 Task: Search one way flight ticket for 5 adults, 1 child, 2 infants in seat and 1 infant on lap in business from Charlotte: Charlotte Douglas International Airport to Laramie: Laramie Regional Airport on 8-3-2023. Choice of flights is United. Number of bags: 1 carry on bag. Price is upto 50000. Outbound departure time preference is 16:00.
Action: Mouse moved to (204, 300)
Screenshot: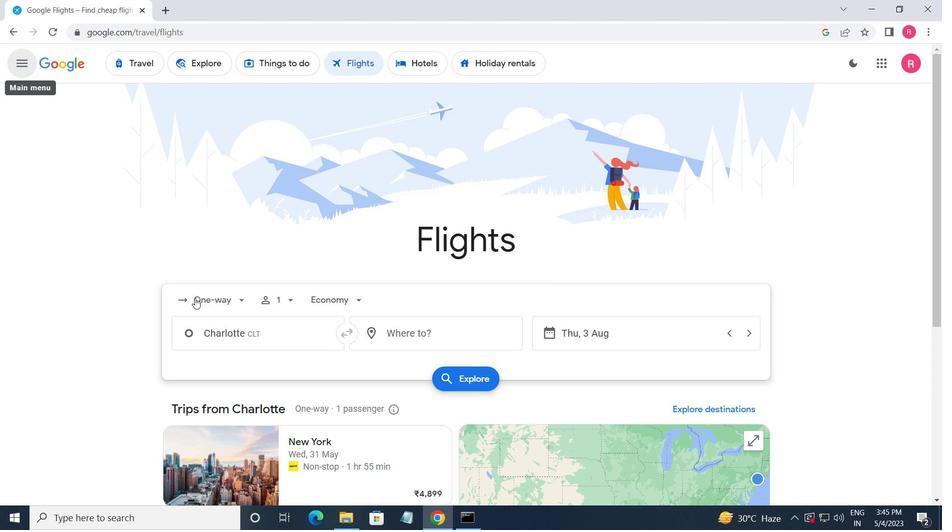 
Action: Mouse pressed left at (204, 300)
Screenshot: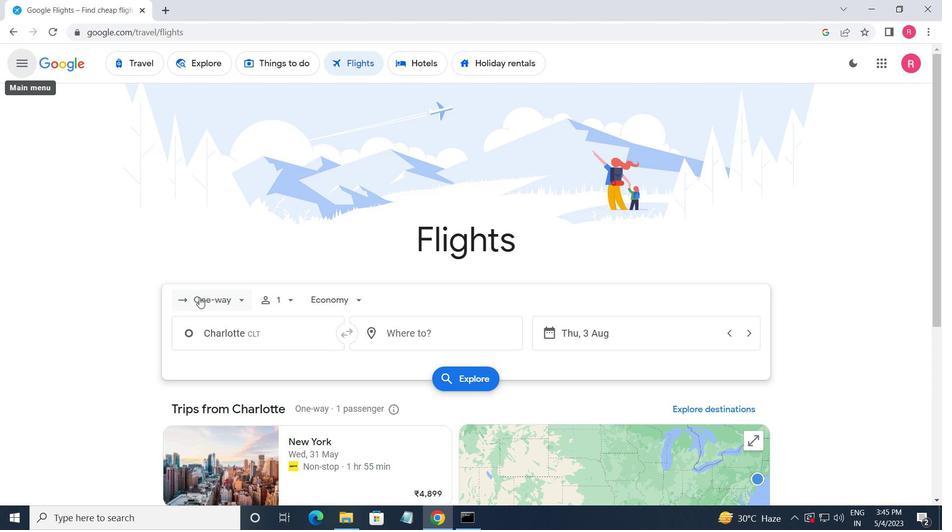 
Action: Mouse moved to (220, 353)
Screenshot: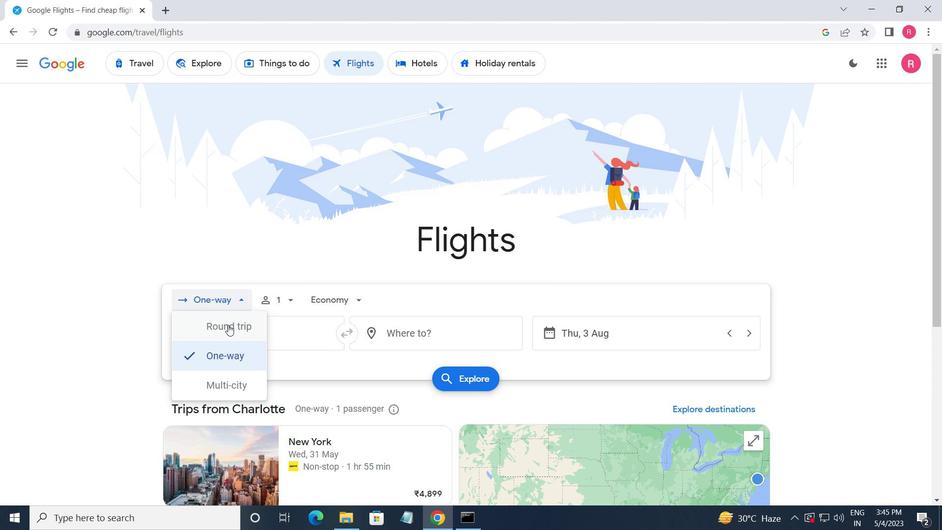 
Action: Mouse pressed left at (220, 353)
Screenshot: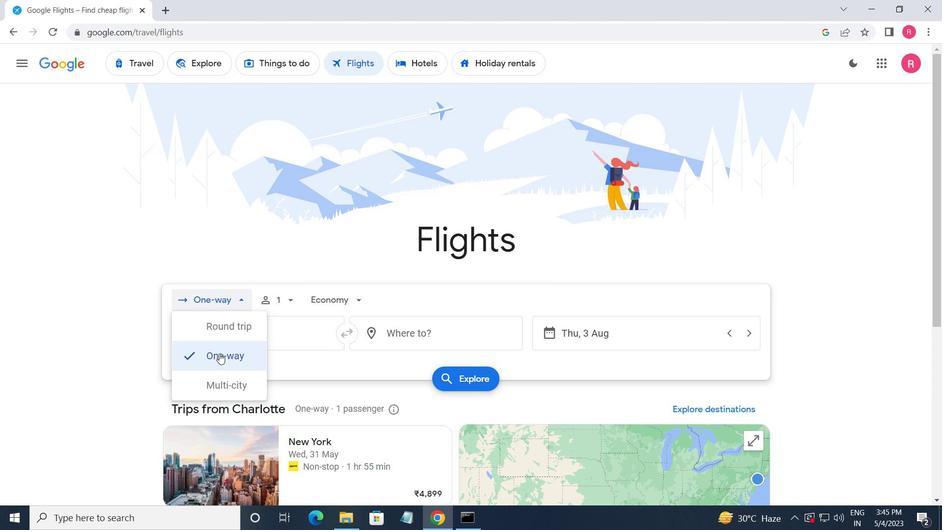 
Action: Mouse moved to (285, 298)
Screenshot: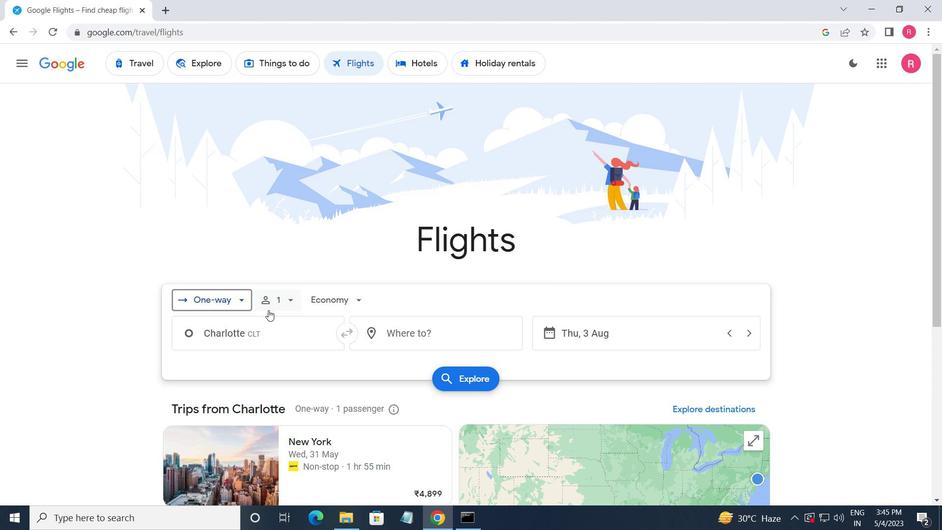 
Action: Mouse pressed left at (285, 298)
Screenshot: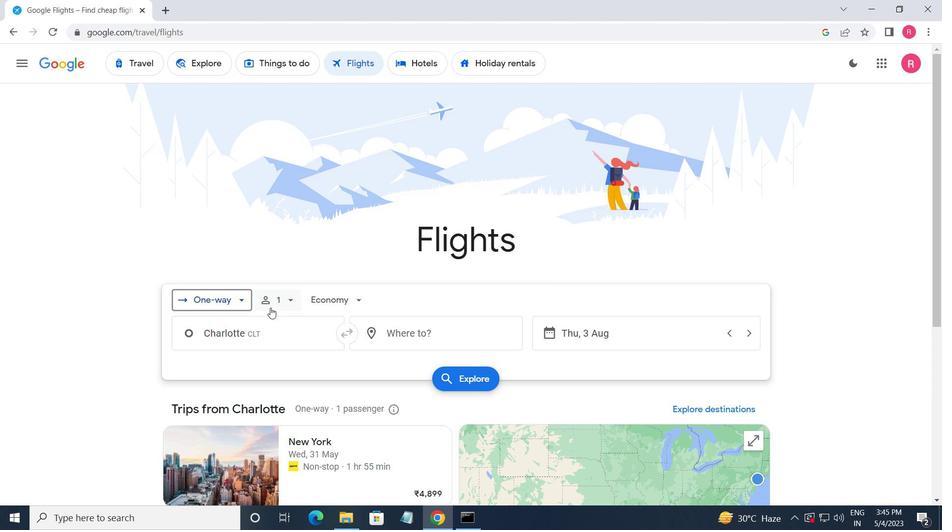 
Action: Mouse moved to (387, 328)
Screenshot: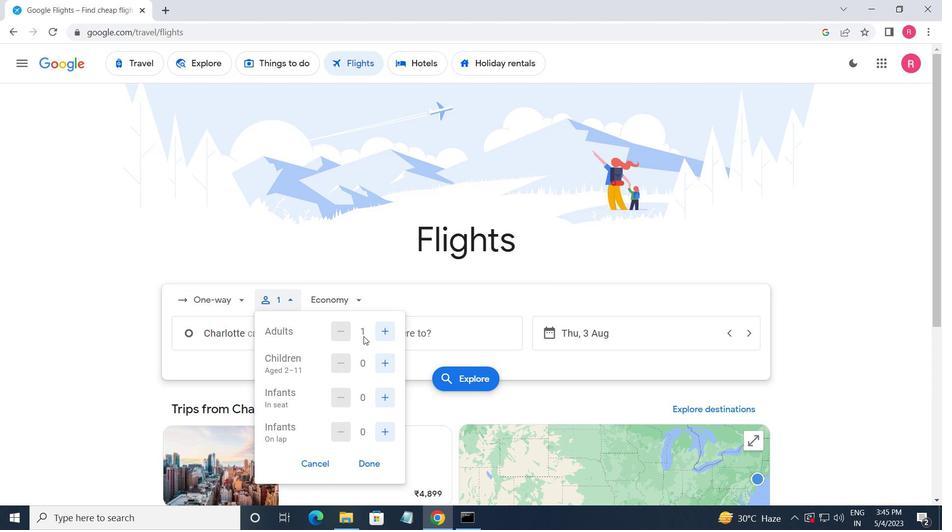
Action: Mouse pressed left at (387, 328)
Screenshot: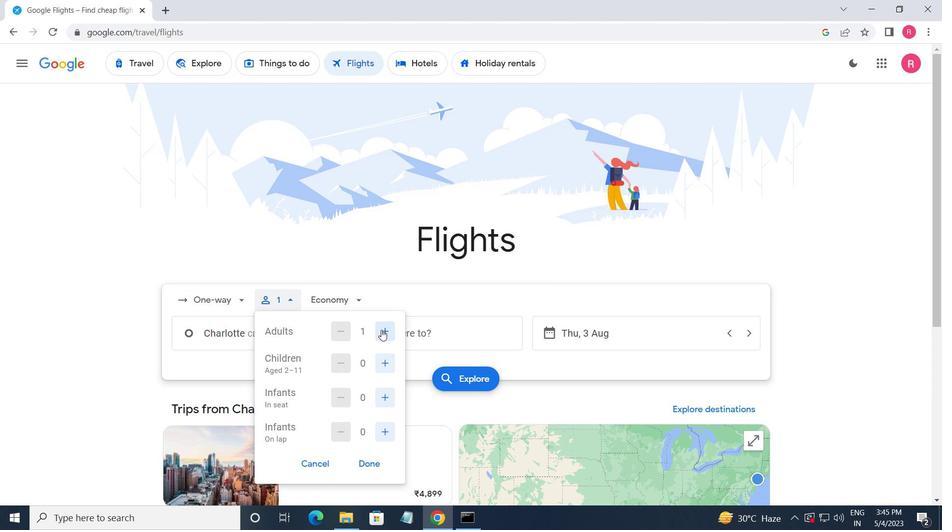 
Action: Mouse moved to (388, 328)
Screenshot: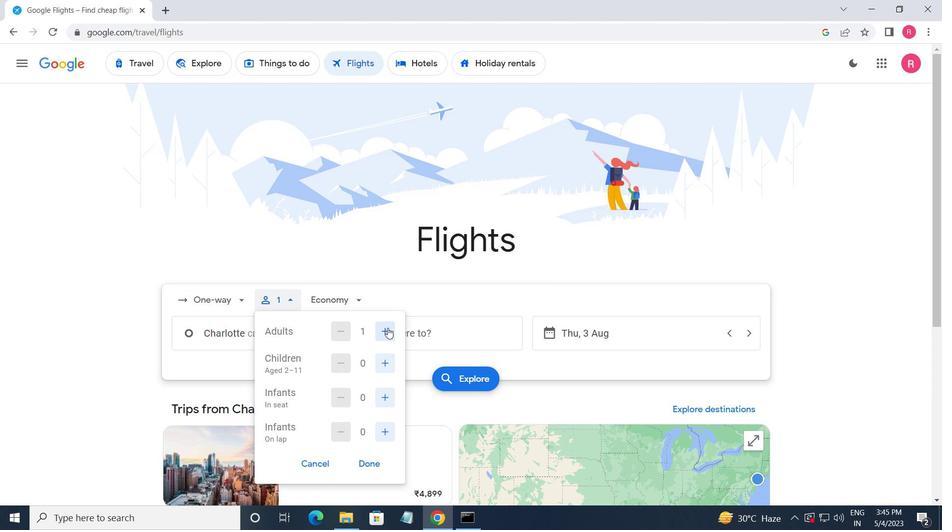 
Action: Mouse pressed left at (388, 328)
Screenshot: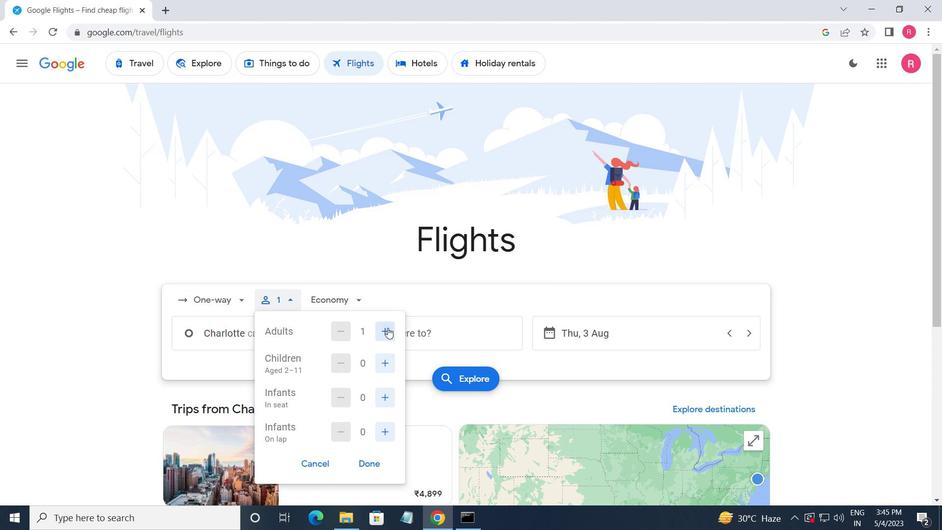 
Action: Mouse moved to (388, 328)
Screenshot: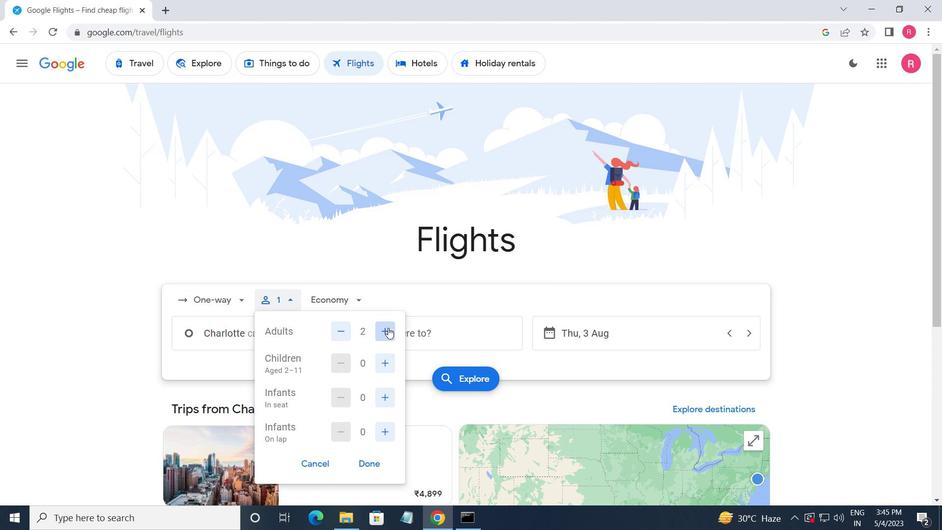 
Action: Mouse pressed left at (388, 328)
Screenshot: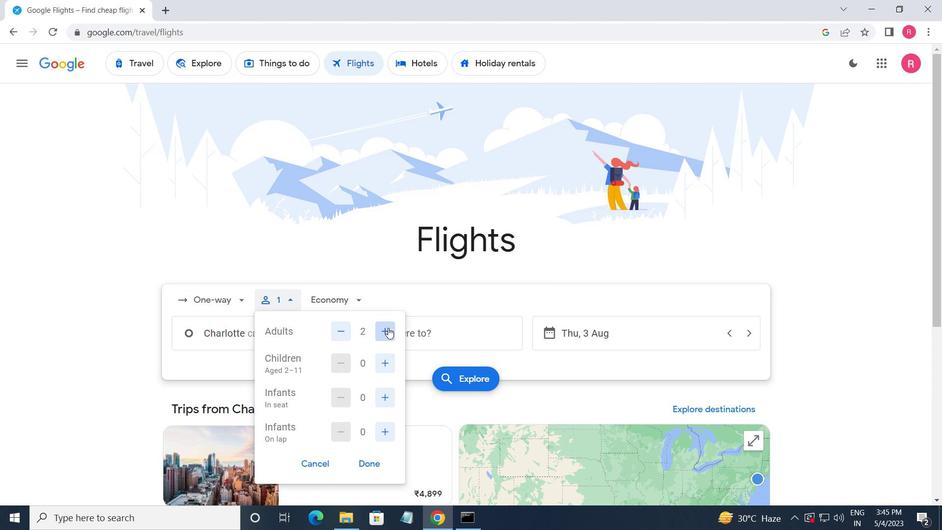 
Action: Mouse moved to (391, 325)
Screenshot: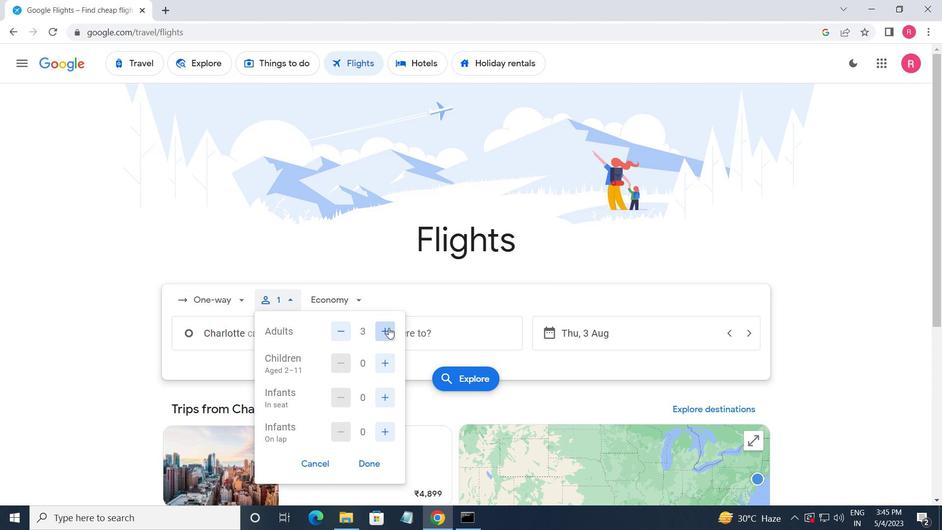 
Action: Mouse pressed left at (391, 325)
Screenshot: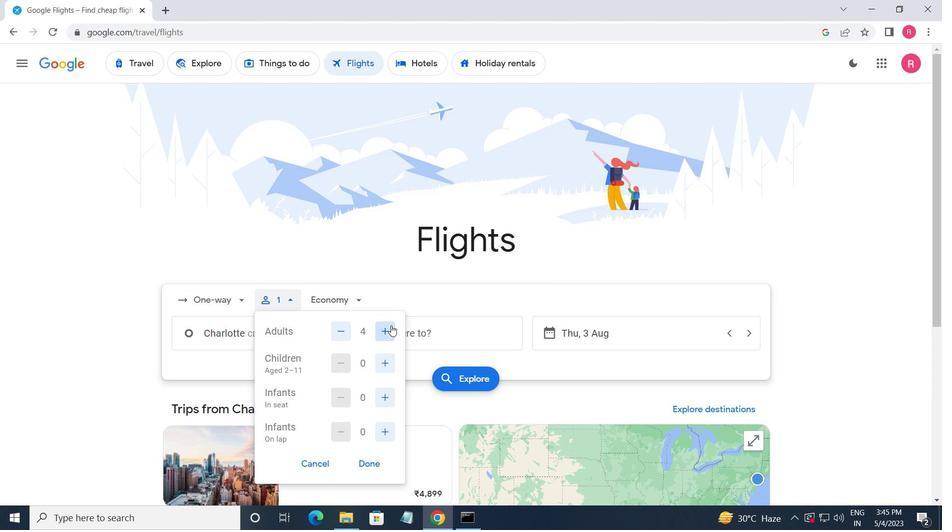 
Action: Mouse moved to (381, 363)
Screenshot: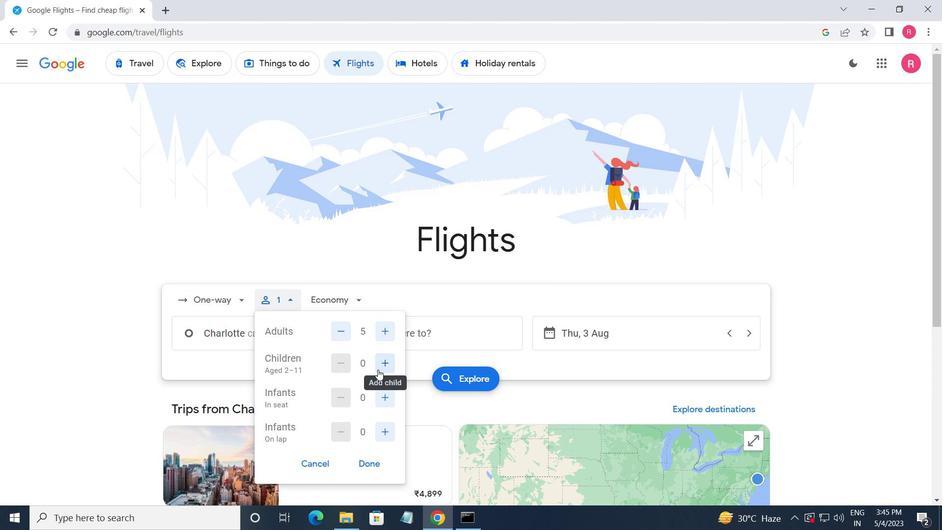 
Action: Mouse pressed left at (381, 363)
Screenshot: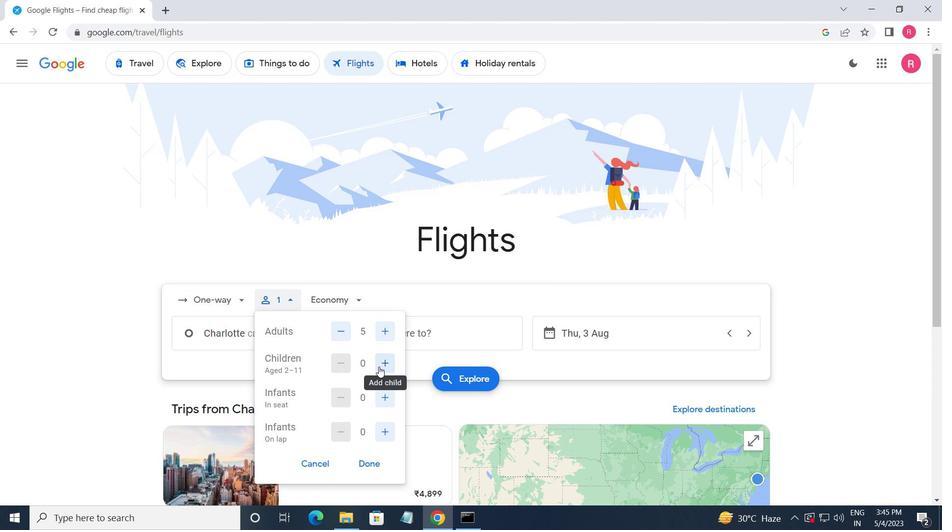 
Action: Mouse moved to (384, 395)
Screenshot: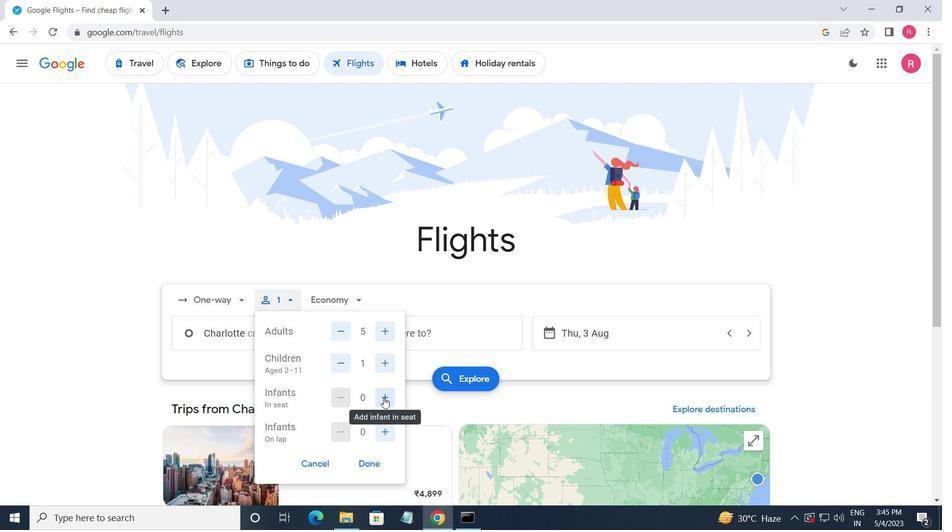 
Action: Mouse pressed left at (384, 395)
Screenshot: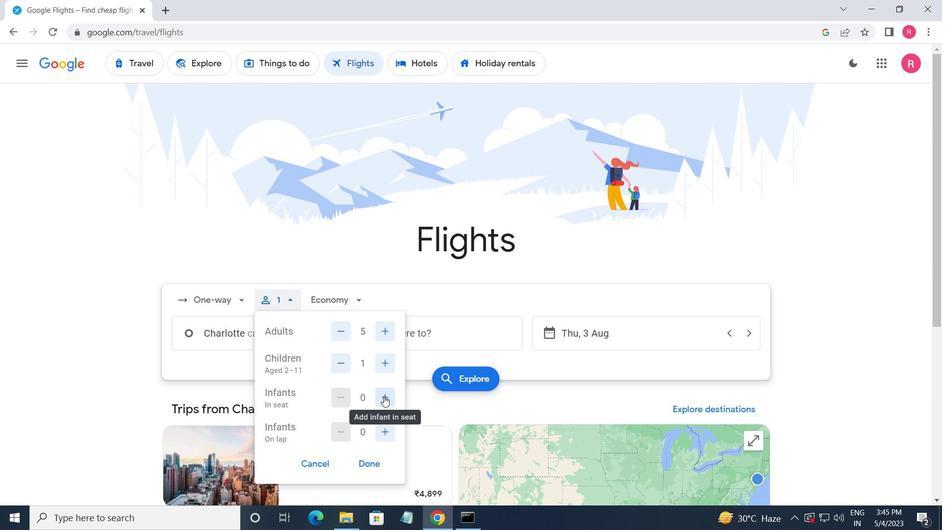 
Action: Mouse moved to (380, 394)
Screenshot: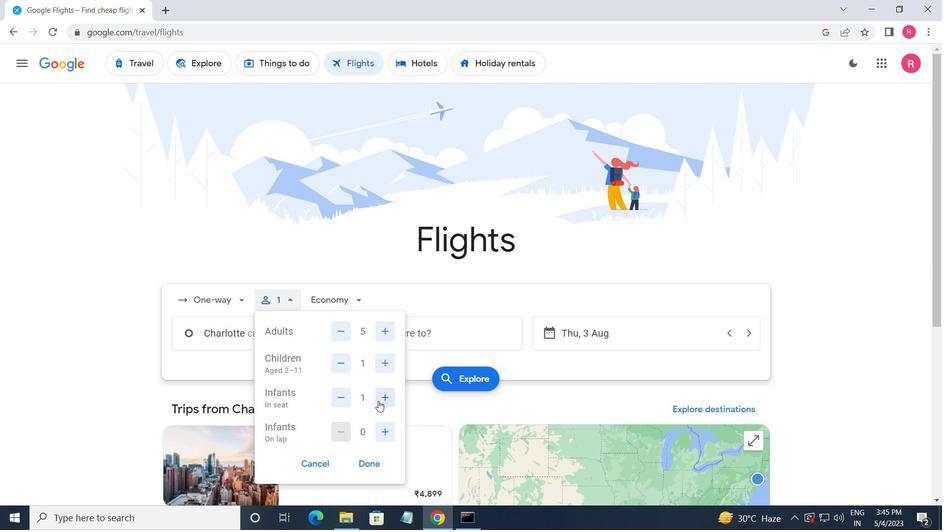 
Action: Mouse pressed left at (380, 394)
Screenshot: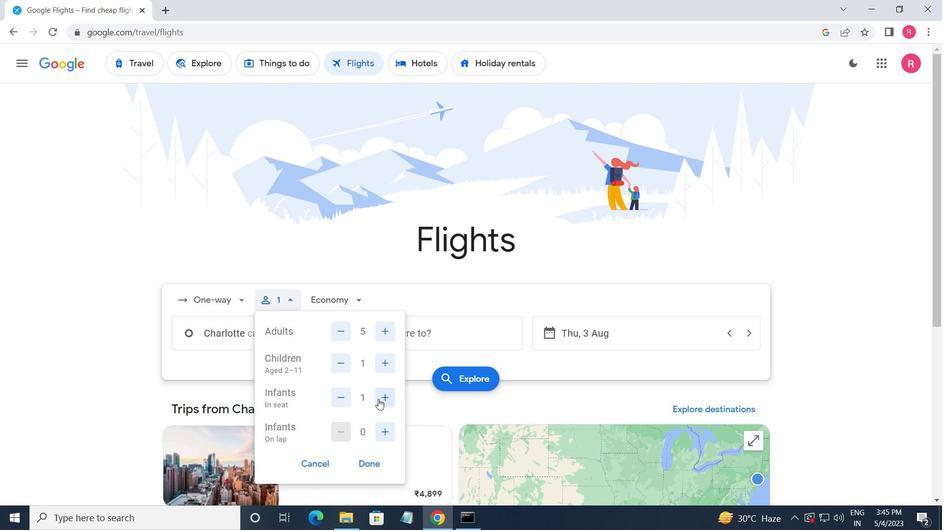
Action: Mouse moved to (385, 435)
Screenshot: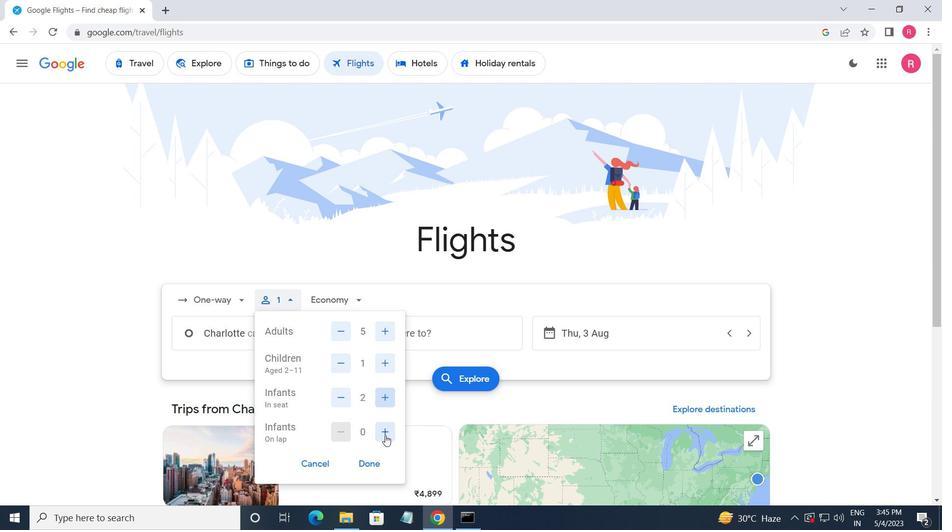 
Action: Mouse pressed left at (385, 435)
Screenshot: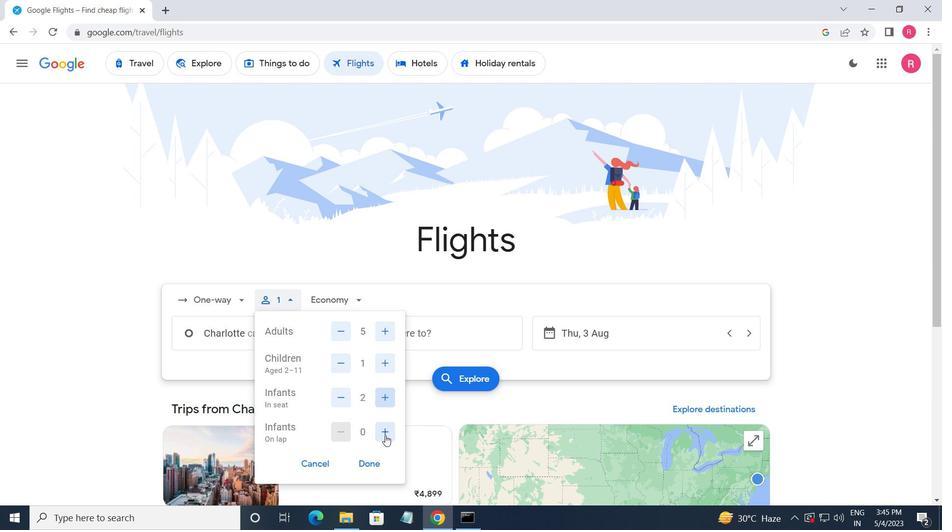 
Action: Mouse moved to (365, 460)
Screenshot: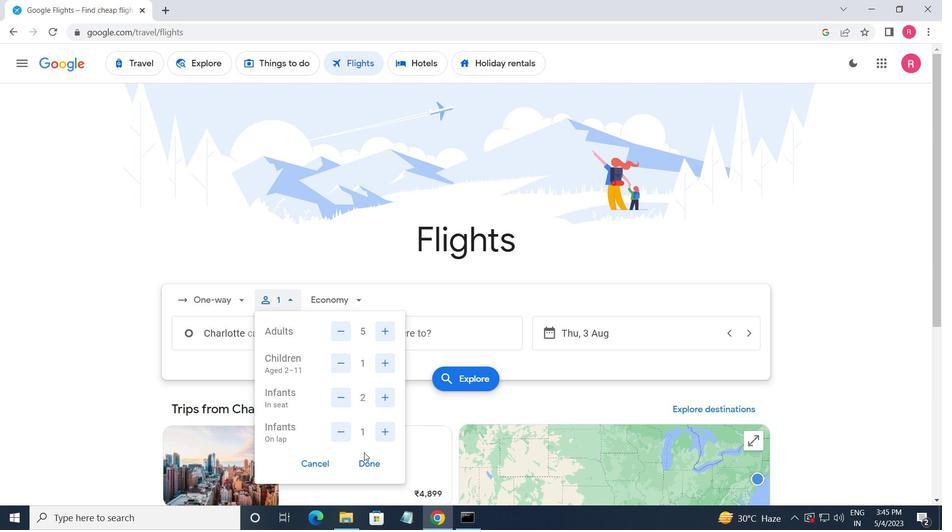 
Action: Mouse pressed left at (365, 460)
Screenshot: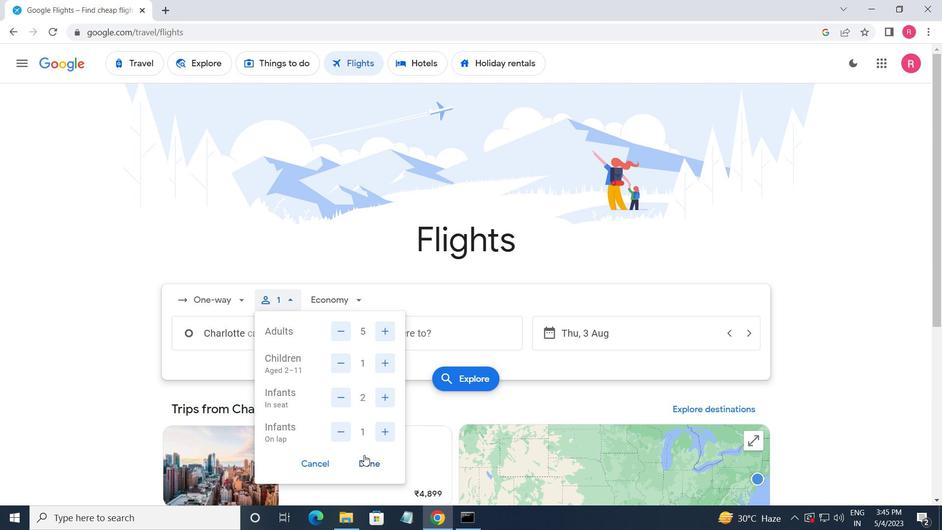 
Action: Mouse moved to (334, 293)
Screenshot: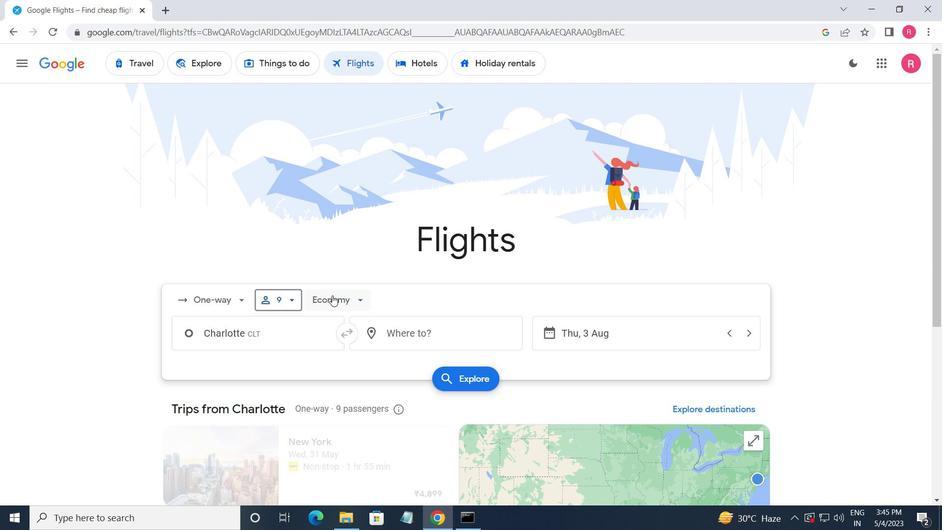 
Action: Mouse pressed left at (334, 293)
Screenshot: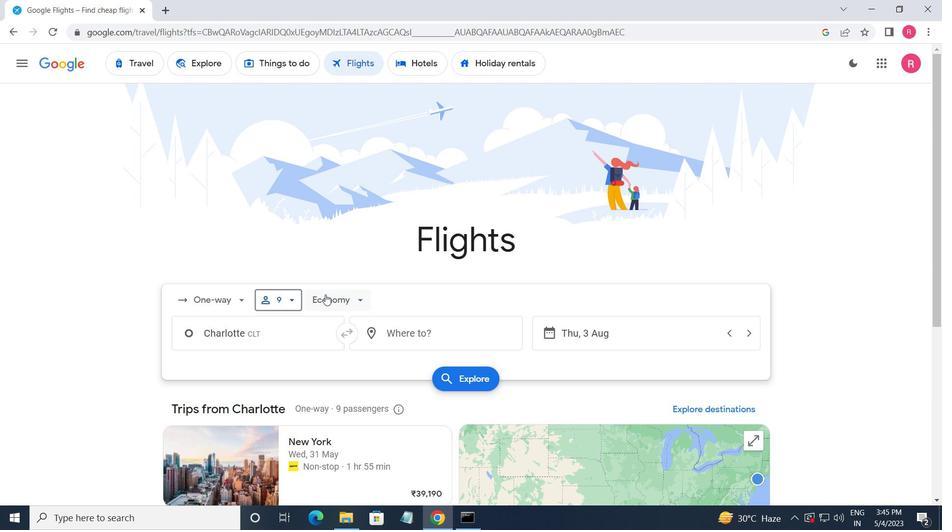 
Action: Mouse moved to (375, 386)
Screenshot: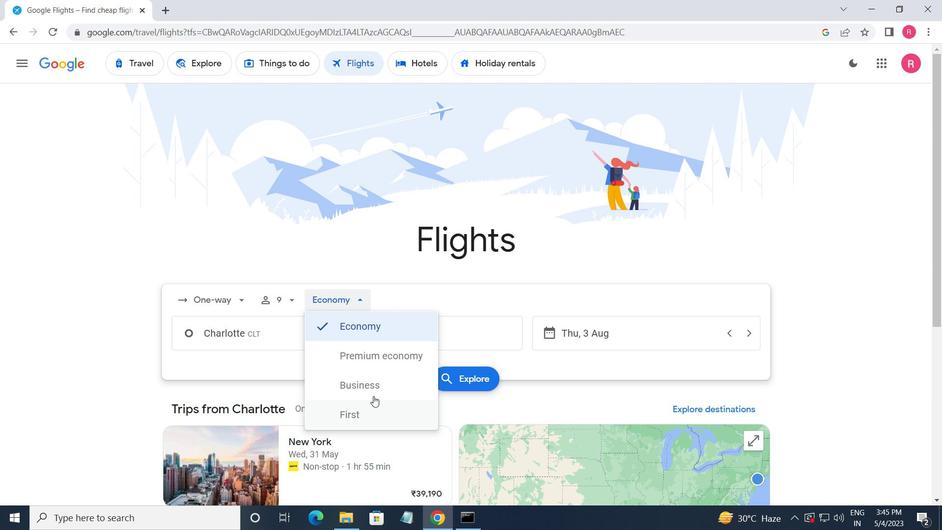 
Action: Mouse pressed left at (375, 386)
Screenshot: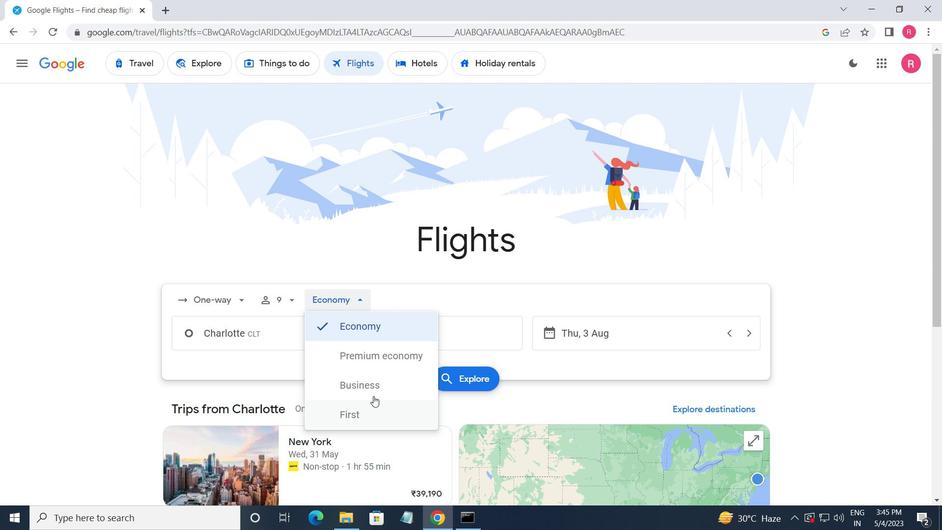 
Action: Mouse moved to (267, 334)
Screenshot: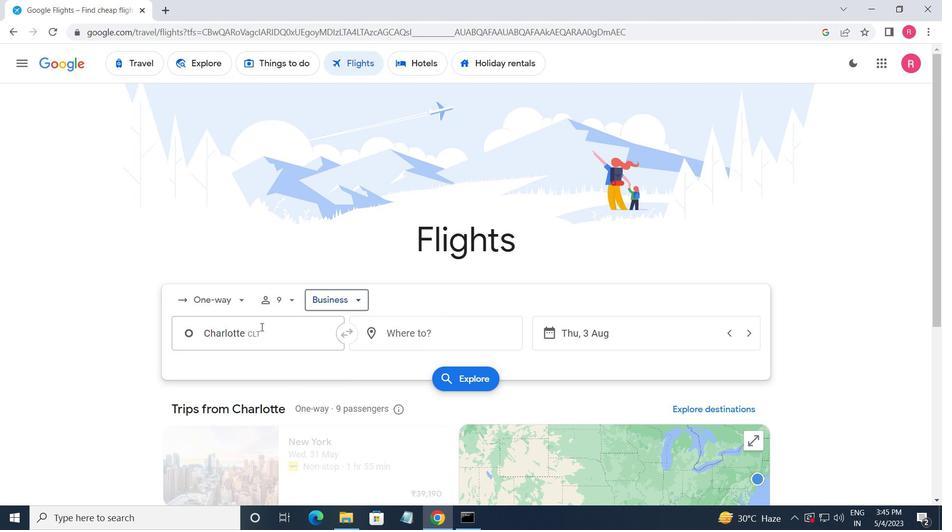 
Action: Mouse pressed left at (267, 334)
Screenshot: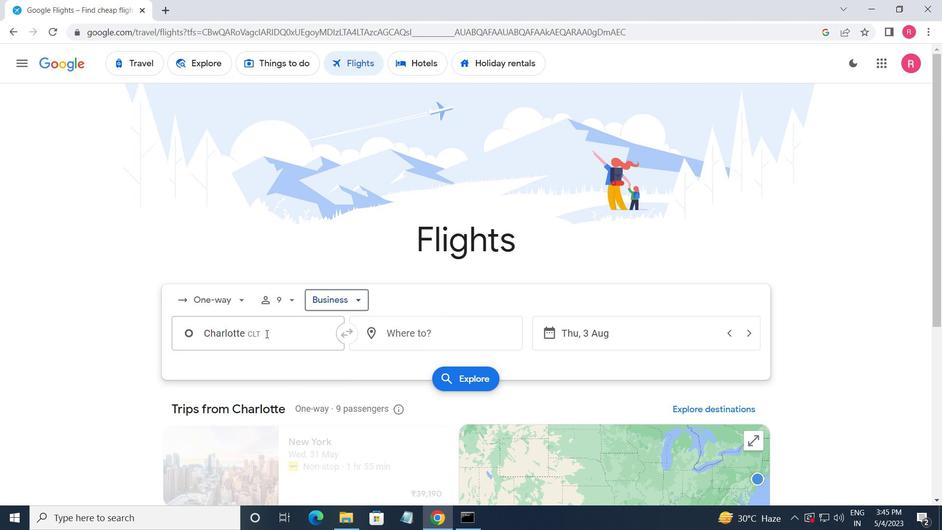 
Action: Mouse moved to (283, 402)
Screenshot: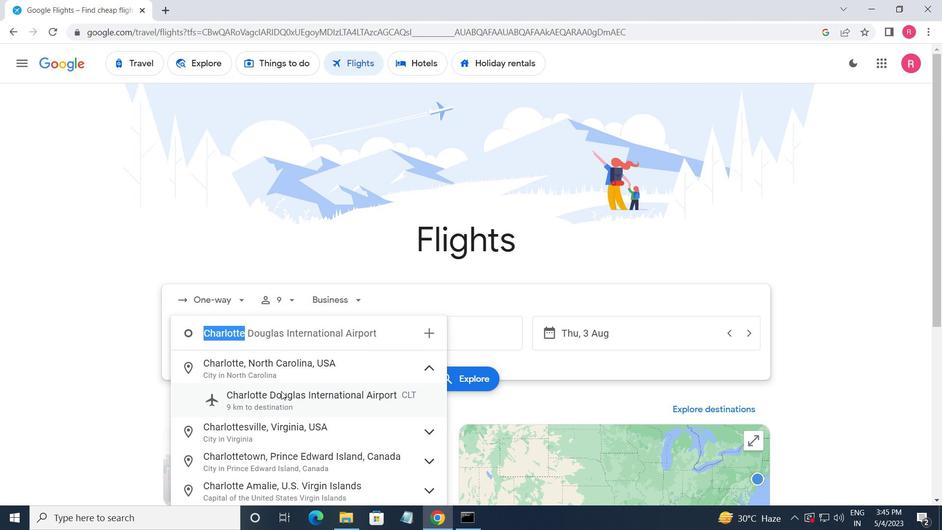 
Action: Mouse pressed left at (283, 402)
Screenshot: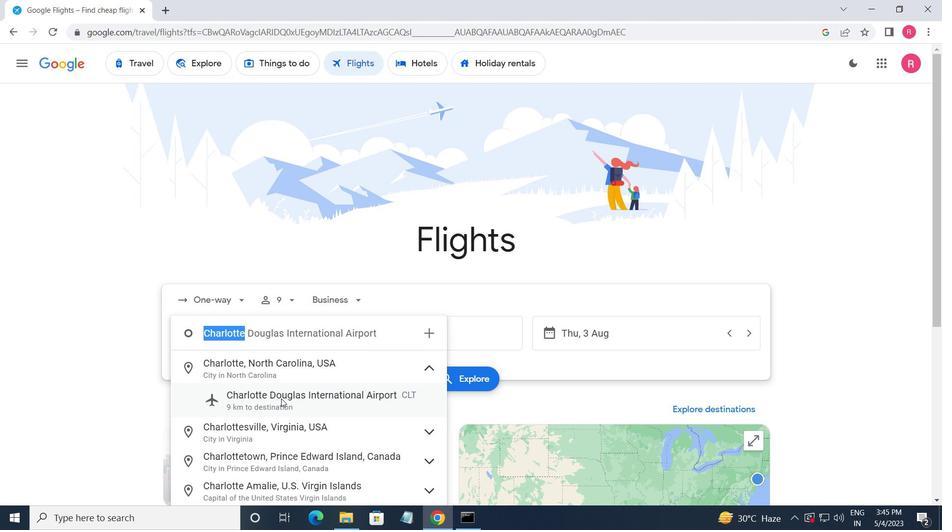 
Action: Mouse moved to (411, 336)
Screenshot: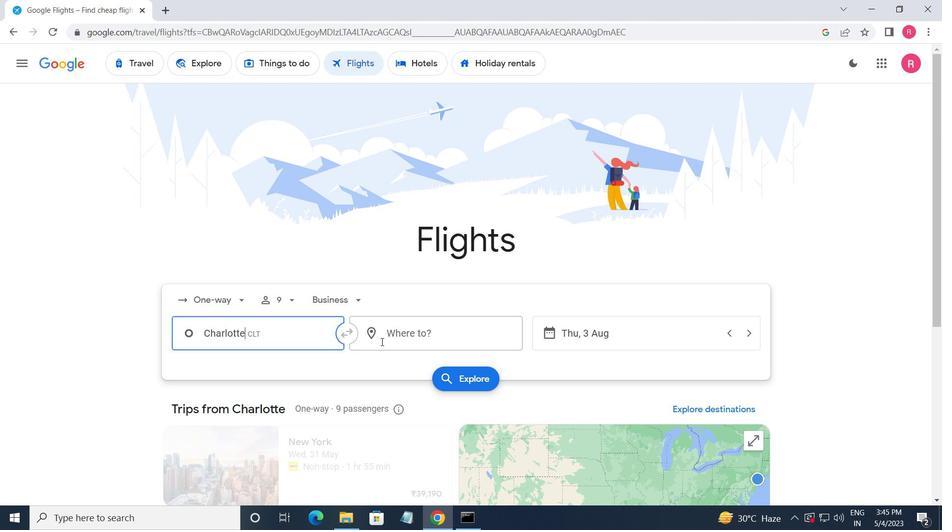 
Action: Mouse pressed left at (411, 336)
Screenshot: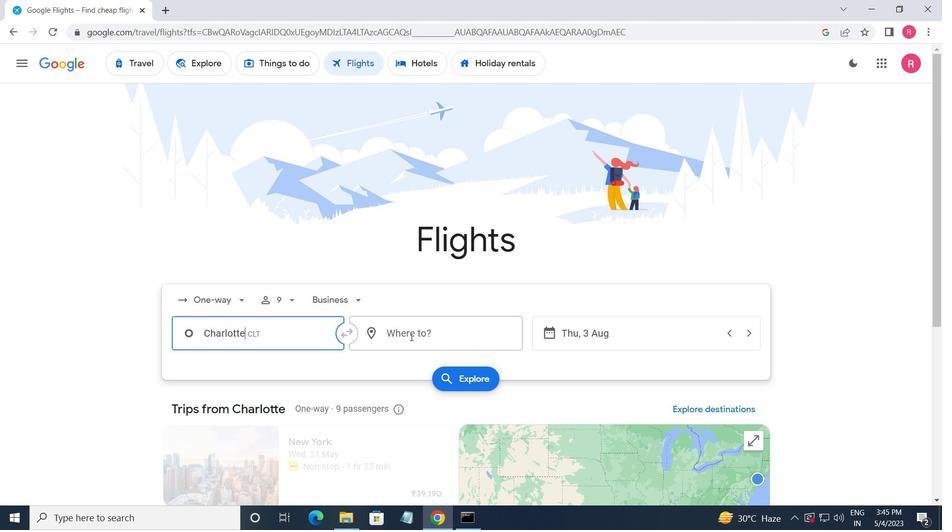 
Action: Mouse moved to (439, 455)
Screenshot: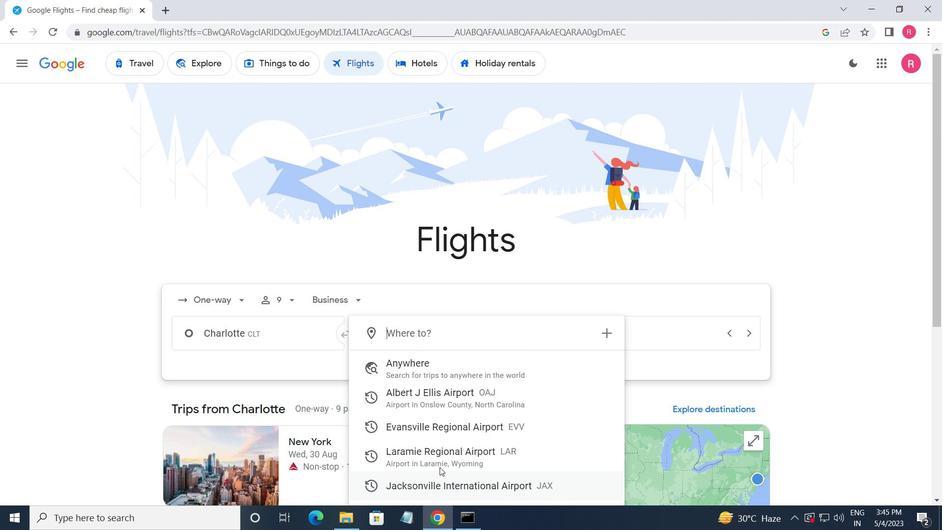 
Action: Mouse pressed left at (439, 455)
Screenshot: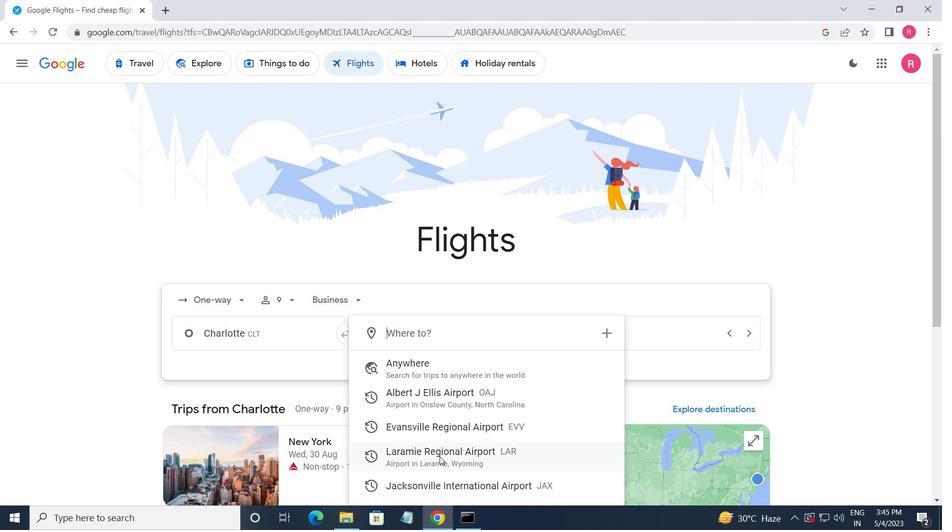 
Action: Mouse moved to (591, 335)
Screenshot: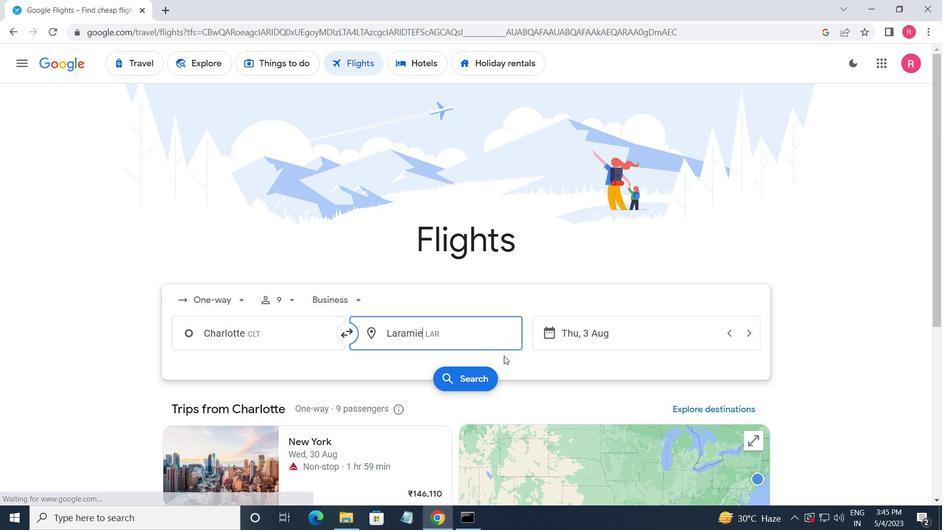 
Action: Mouse pressed left at (591, 335)
Screenshot: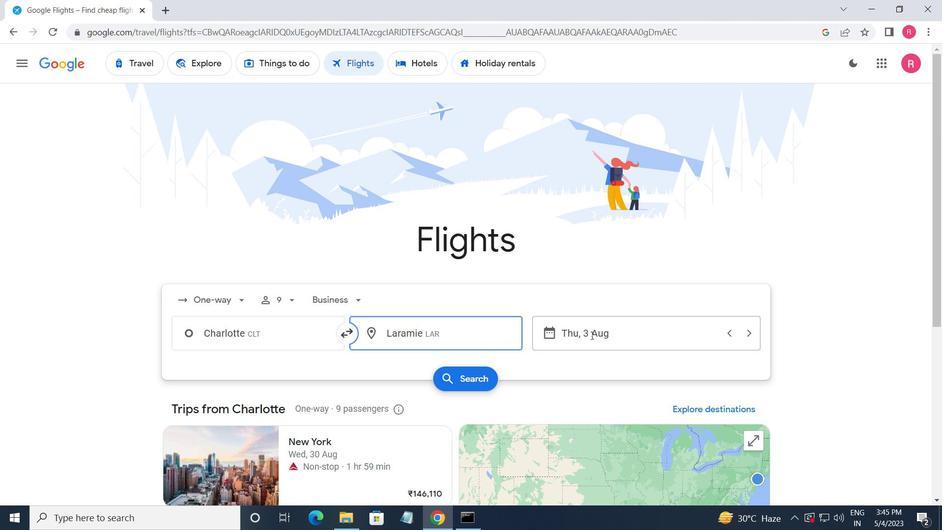 
Action: Mouse moved to (443, 290)
Screenshot: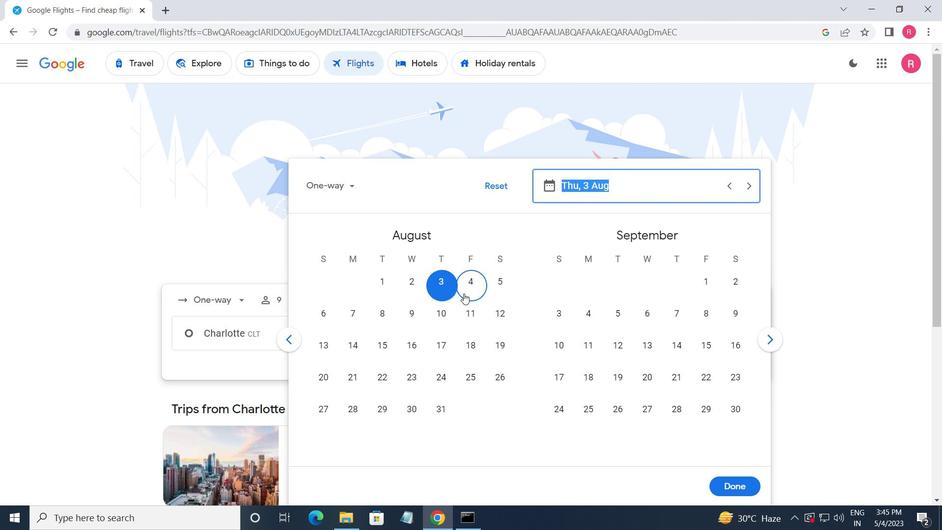 
Action: Mouse pressed left at (443, 290)
Screenshot: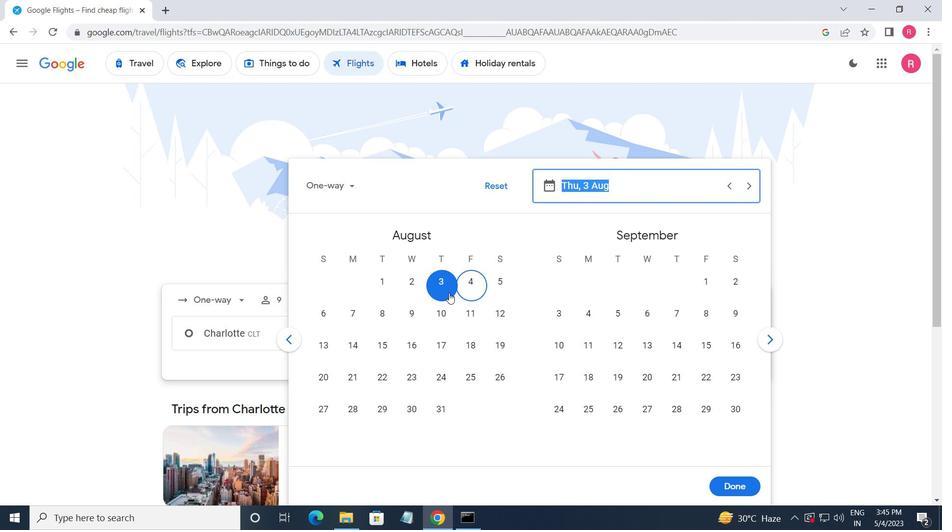 
Action: Mouse moved to (730, 481)
Screenshot: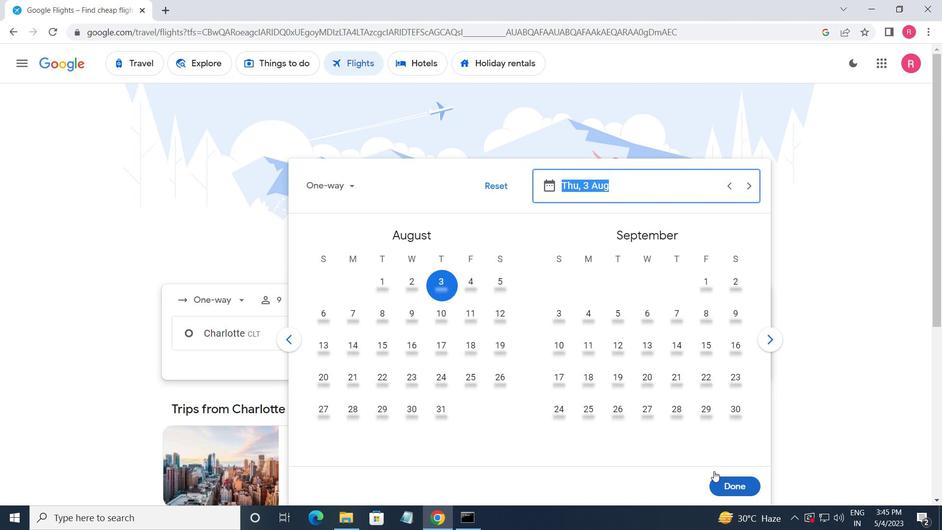 
Action: Mouse pressed left at (730, 481)
Screenshot: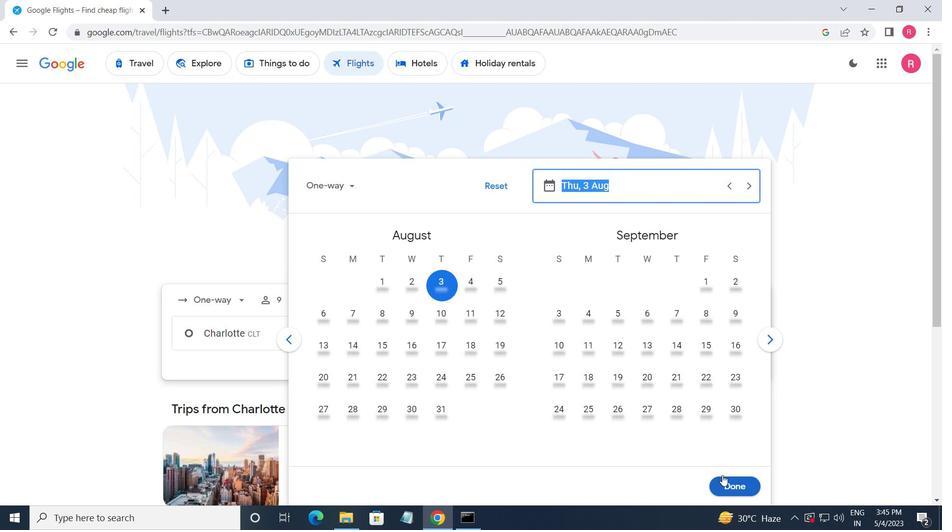 
Action: Mouse moved to (474, 383)
Screenshot: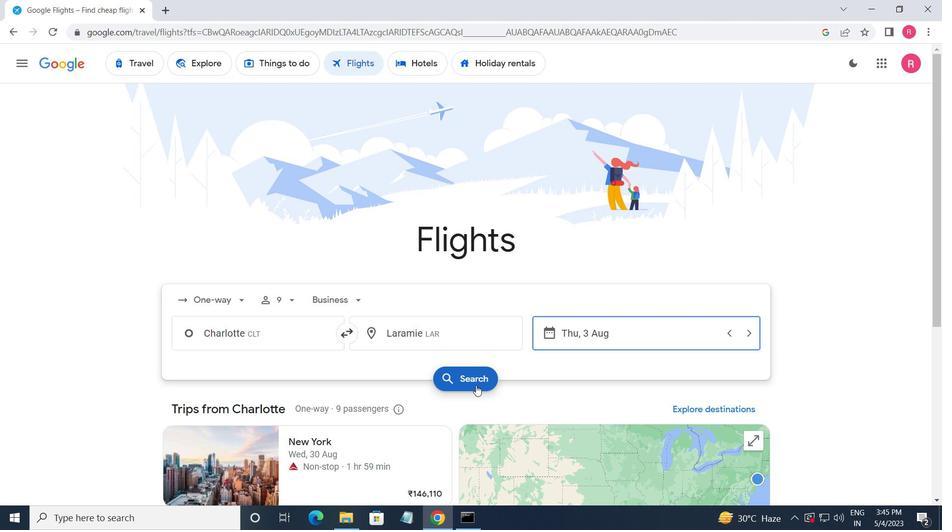 
Action: Mouse pressed left at (474, 383)
Screenshot: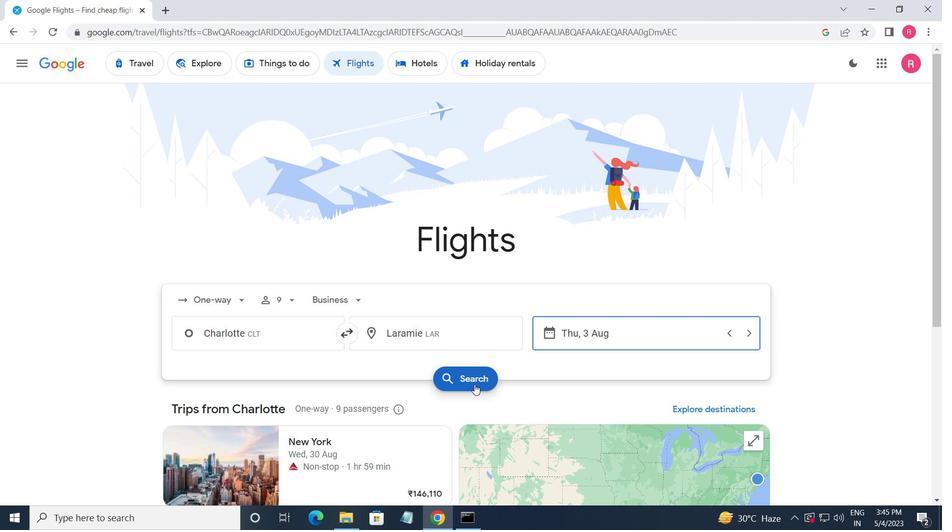 
Action: Mouse moved to (186, 179)
Screenshot: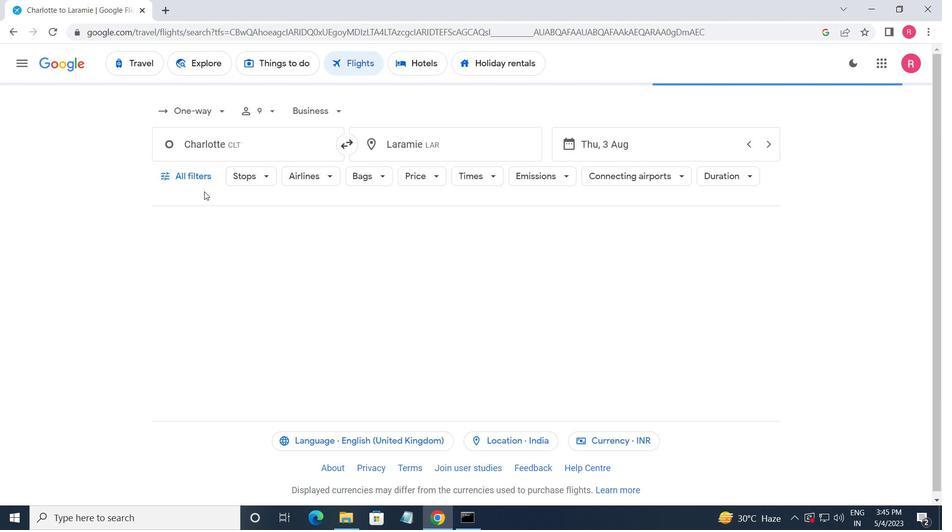 
Action: Mouse pressed left at (186, 179)
Screenshot: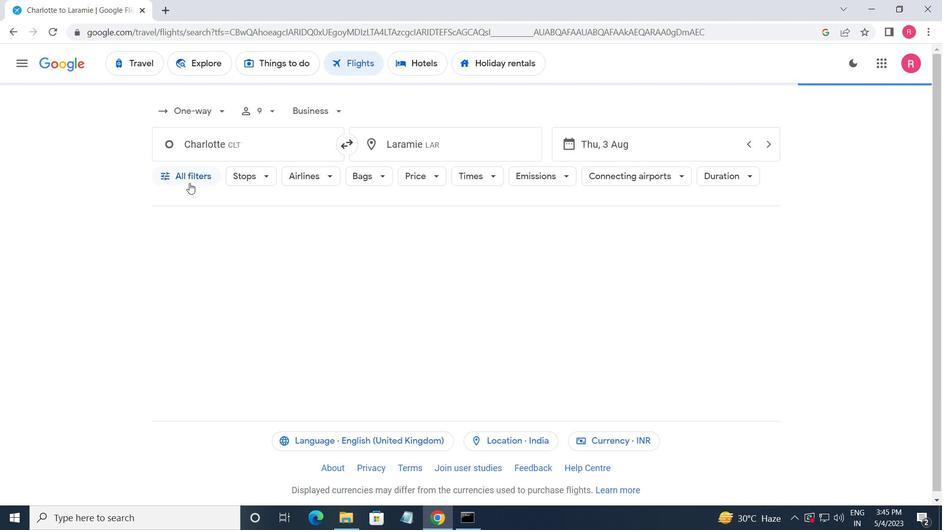
Action: Mouse moved to (230, 327)
Screenshot: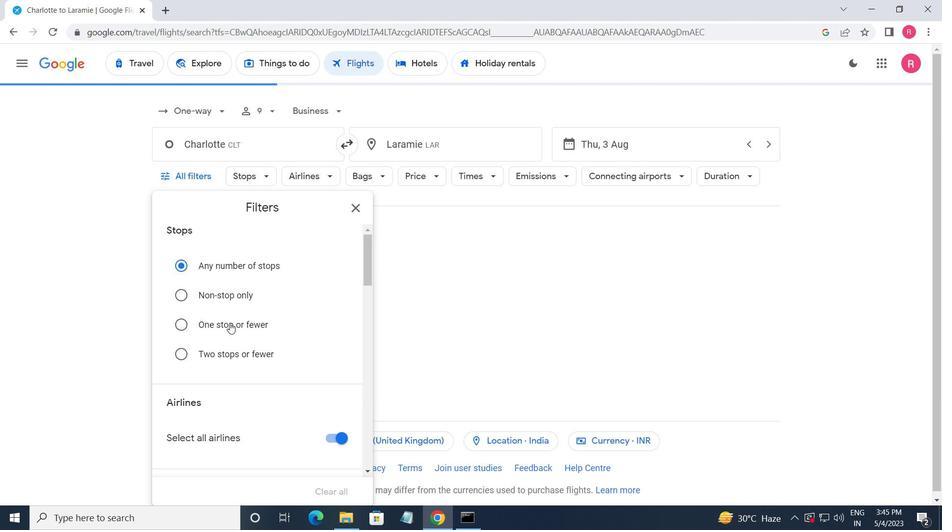 
Action: Mouse scrolled (230, 326) with delta (0, 0)
Screenshot: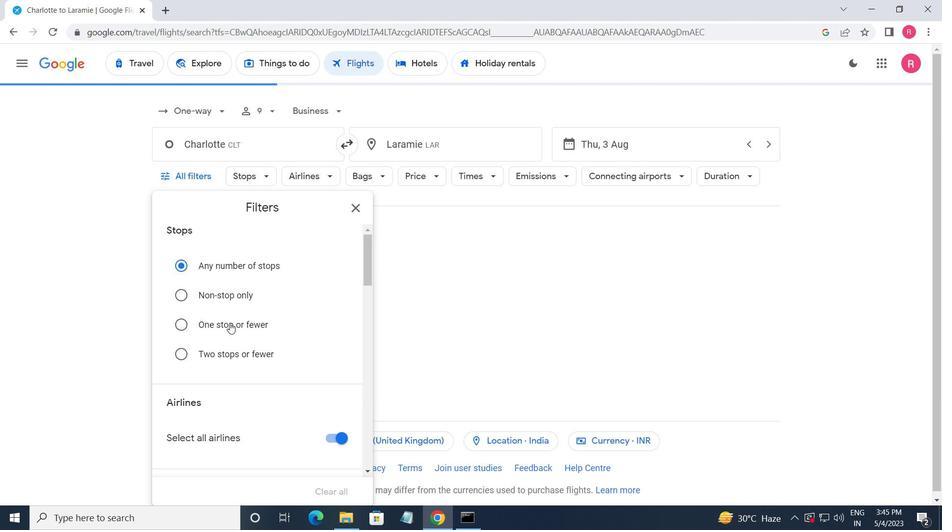 
Action: Mouse moved to (230, 328)
Screenshot: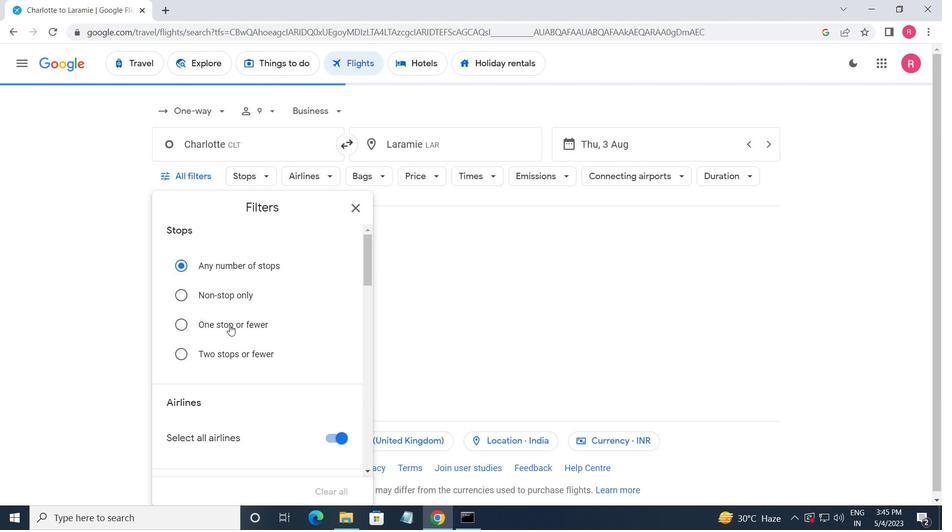 
Action: Mouse scrolled (230, 327) with delta (0, 0)
Screenshot: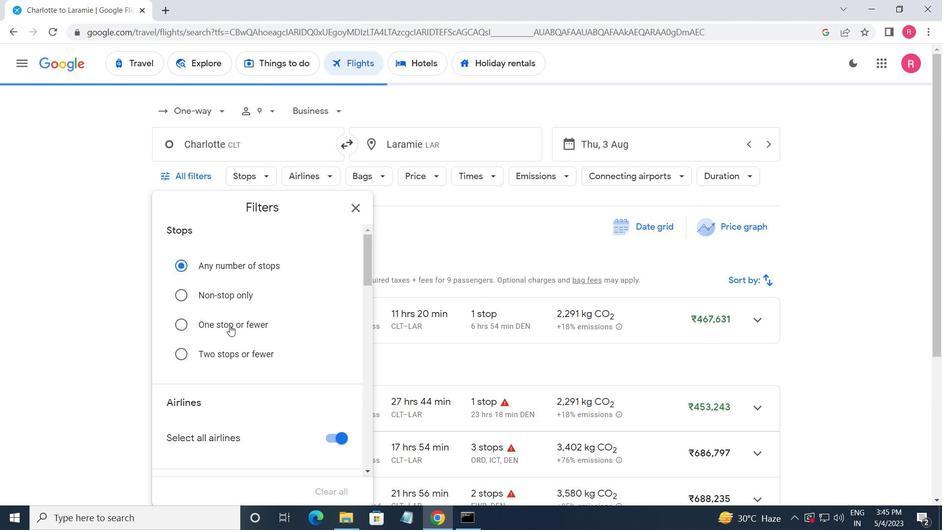 
Action: Mouse moved to (230, 328)
Screenshot: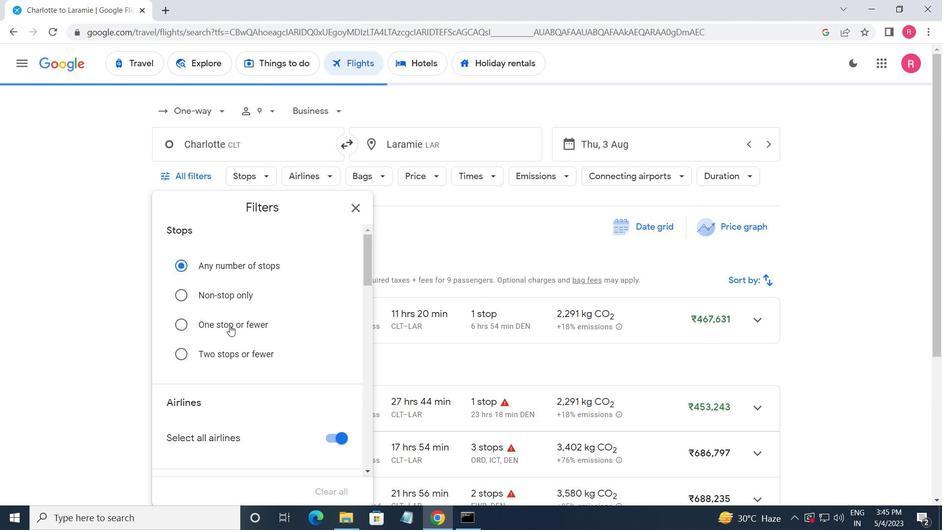 
Action: Mouse scrolled (230, 328) with delta (0, 0)
Screenshot: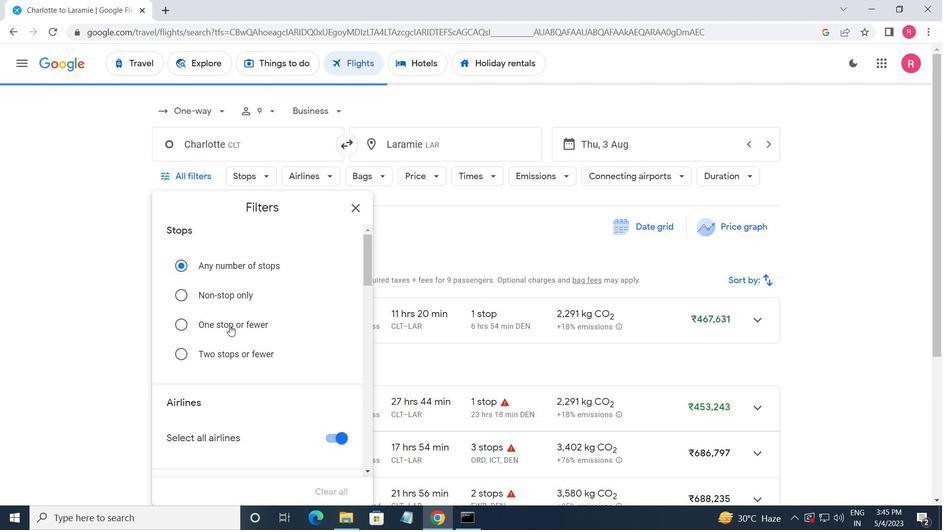 
Action: Mouse scrolled (230, 328) with delta (0, 0)
Screenshot: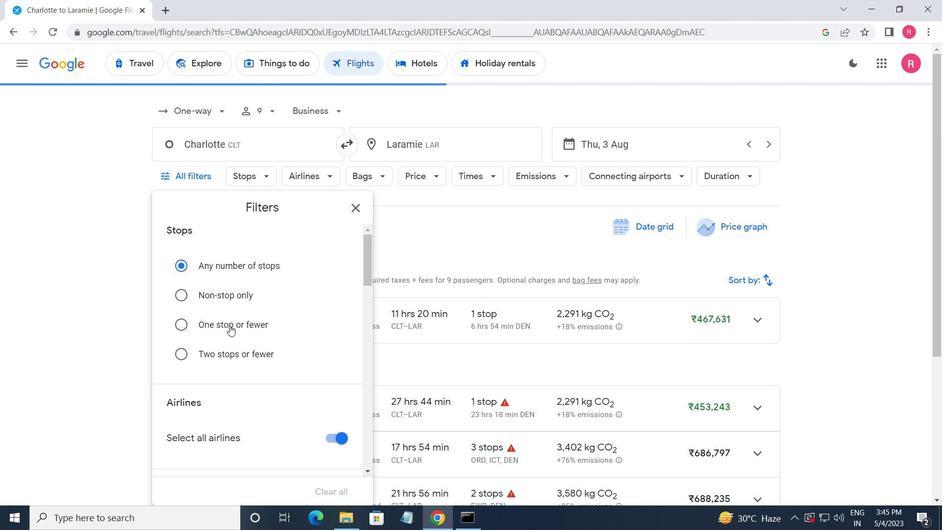 
Action: Mouse moved to (231, 327)
Screenshot: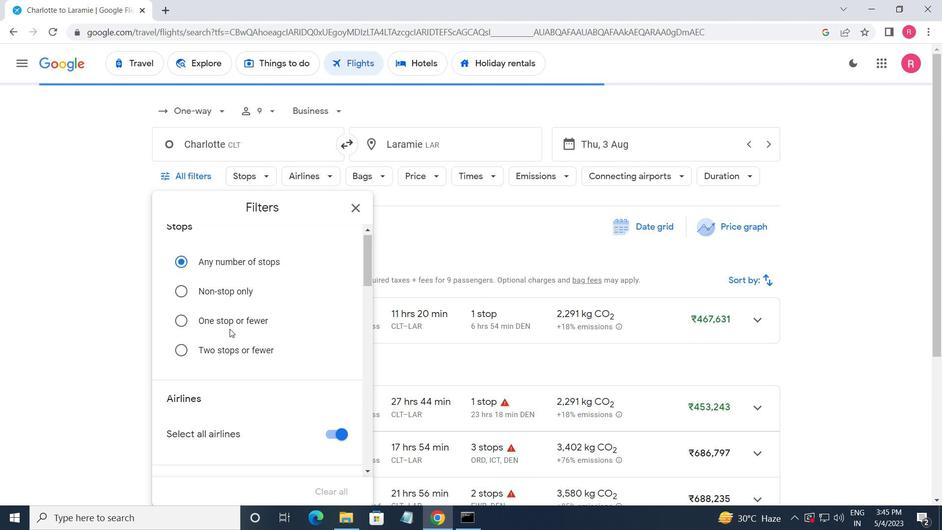 
Action: Mouse scrolled (231, 326) with delta (0, 0)
Screenshot: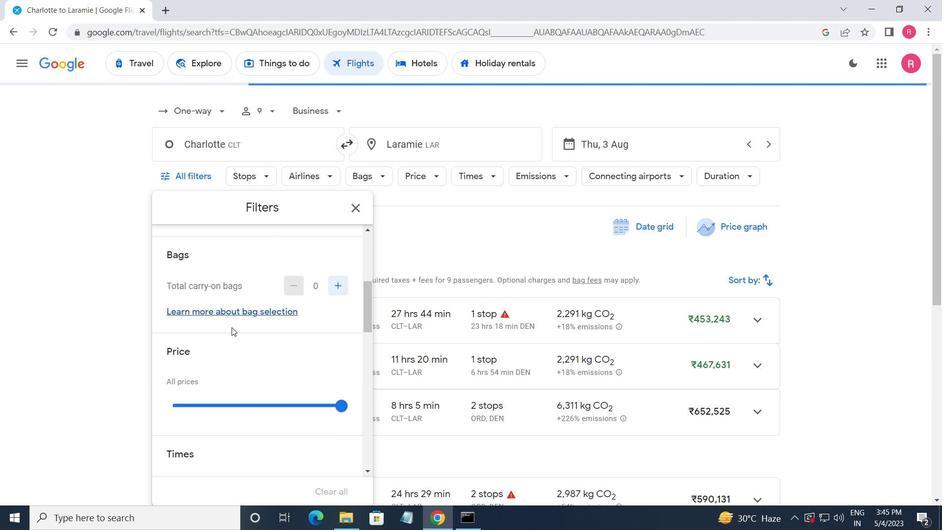 
Action: Mouse scrolled (231, 326) with delta (0, 0)
Screenshot: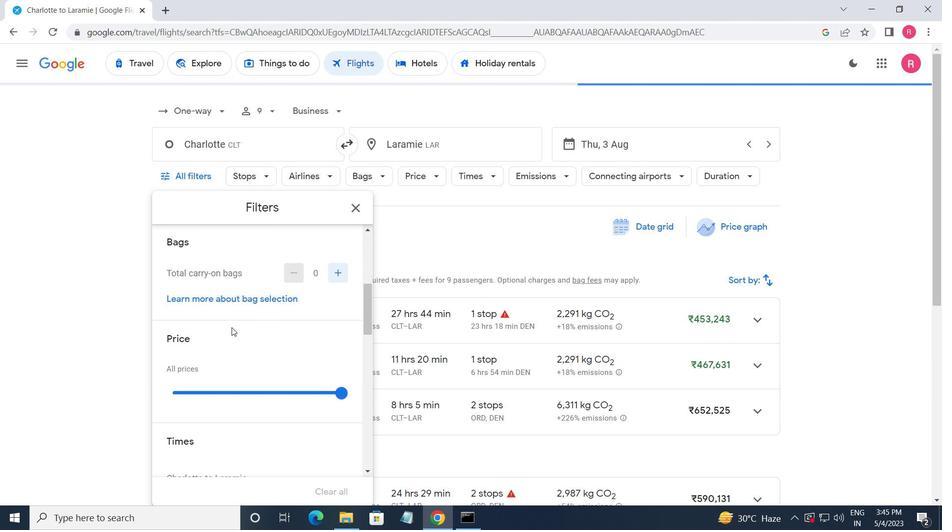 
Action: Mouse moved to (234, 324)
Screenshot: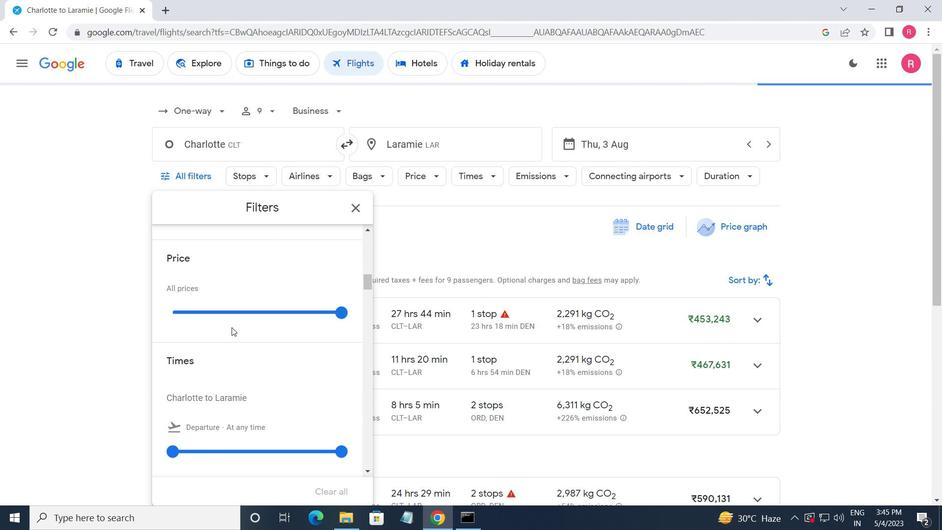 
Action: Mouse scrolled (234, 324) with delta (0, 0)
Screenshot: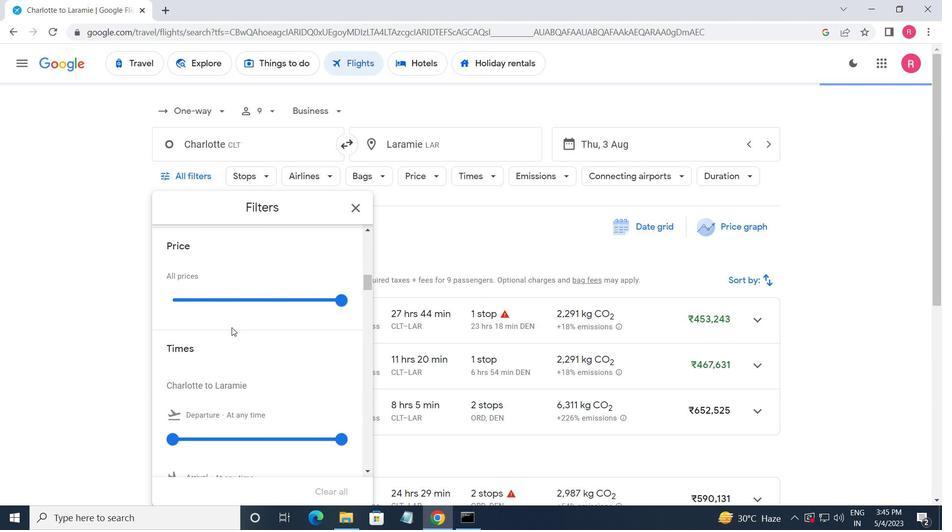 
Action: Mouse moved to (234, 323)
Screenshot: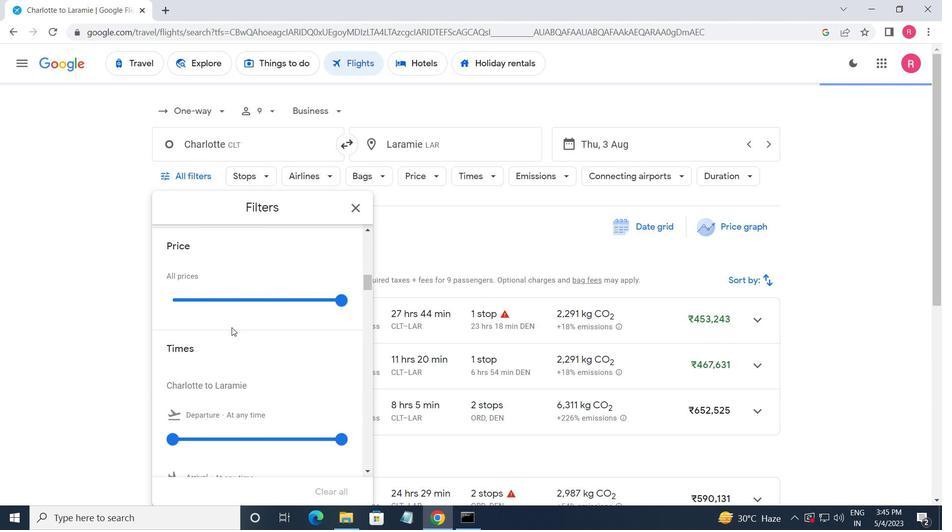 
Action: Mouse scrolled (234, 324) with delta (0, 0)
Screenshot: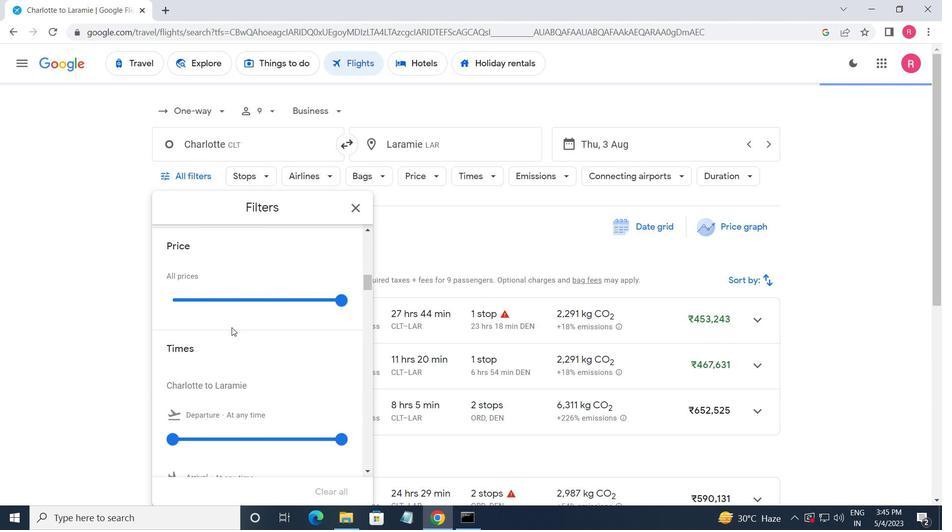 
Action: Mouse moved to (234, 322)
Screenshot: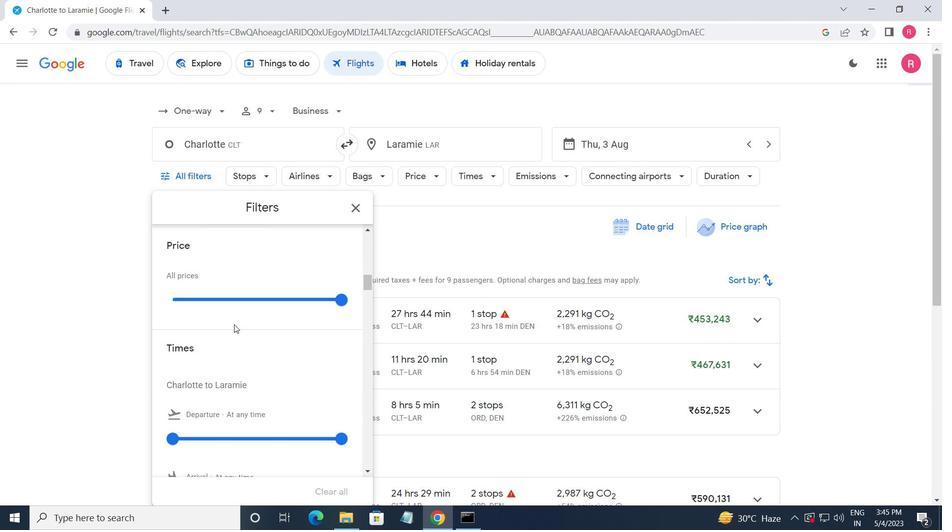 
Action: Mouse scrolled (234, 322) with delta (0, 0)
Screenshot: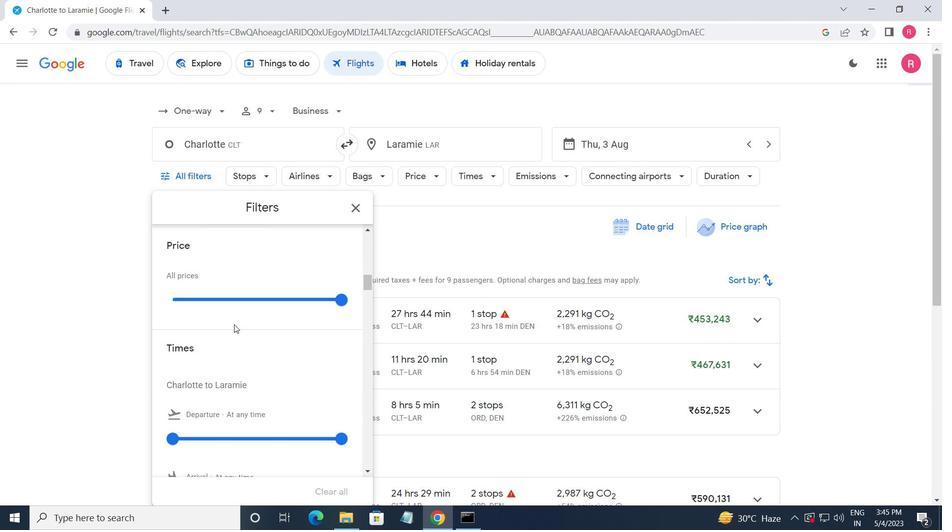 
Action: Mouse moved to (235, 320)
Screenshot: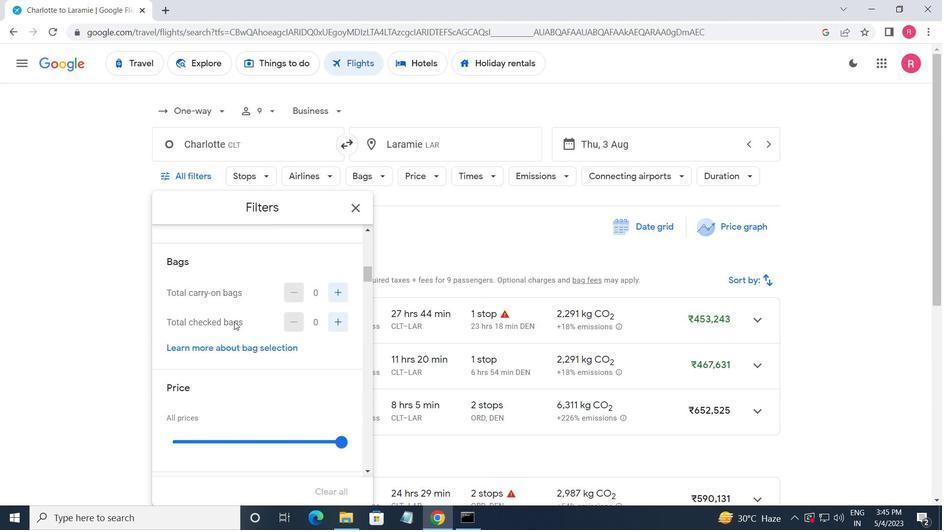 
Action: Mouse scrolled (235, 321) with delta (0, 0)
Screenshot: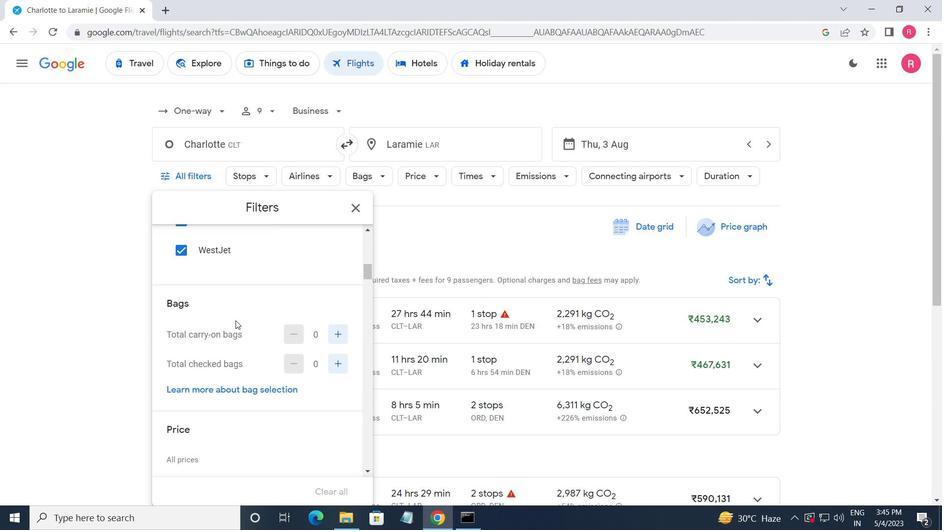 
Action: Mouse moved to (236, 320)
Screenshot: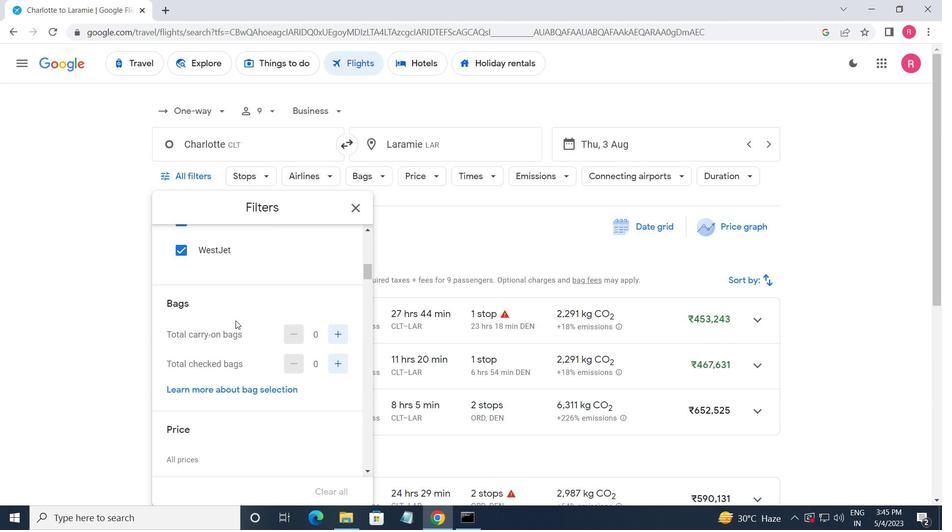 
Action: Mouse scrolled (236, 320) with delta (0, 0)
Screenshot: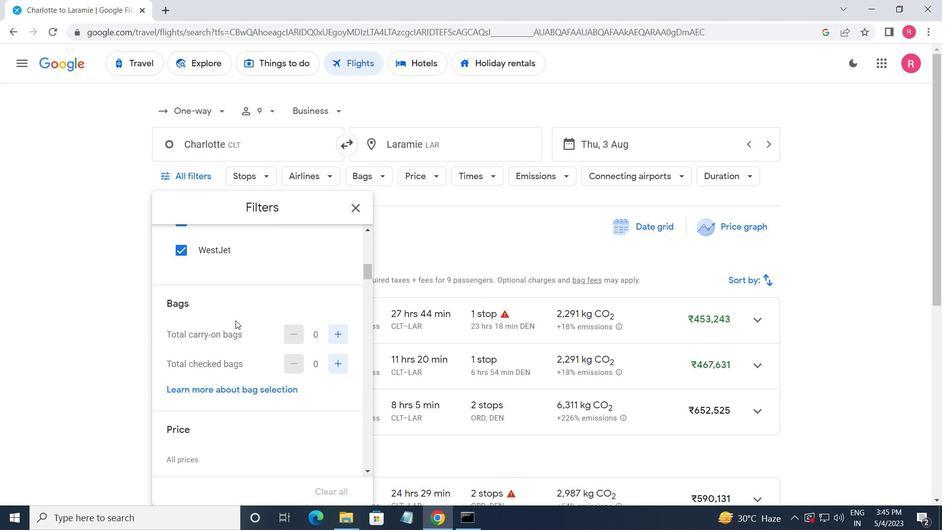 
Action: Mouse moved to (237, 319)
Screenshot: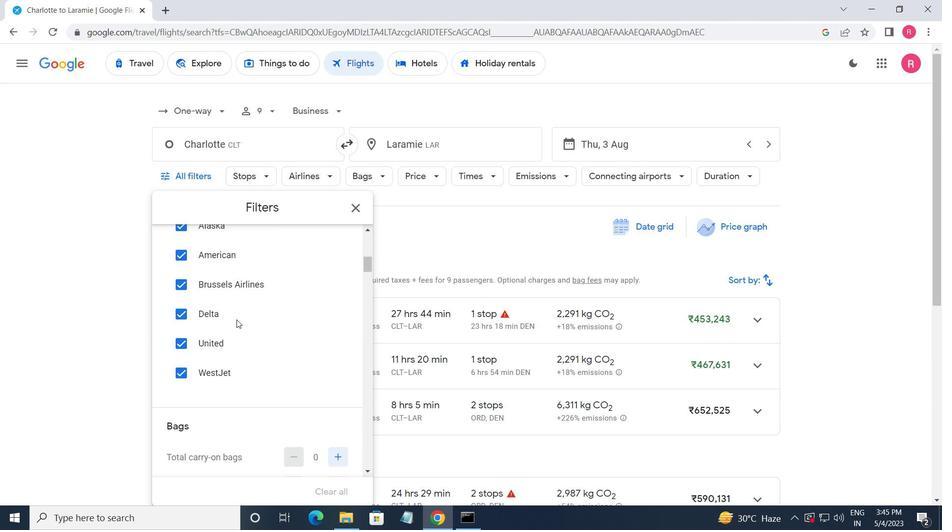 
Action: Mouse scrolled (237, 319) with delta (0, 0)
Screenshot: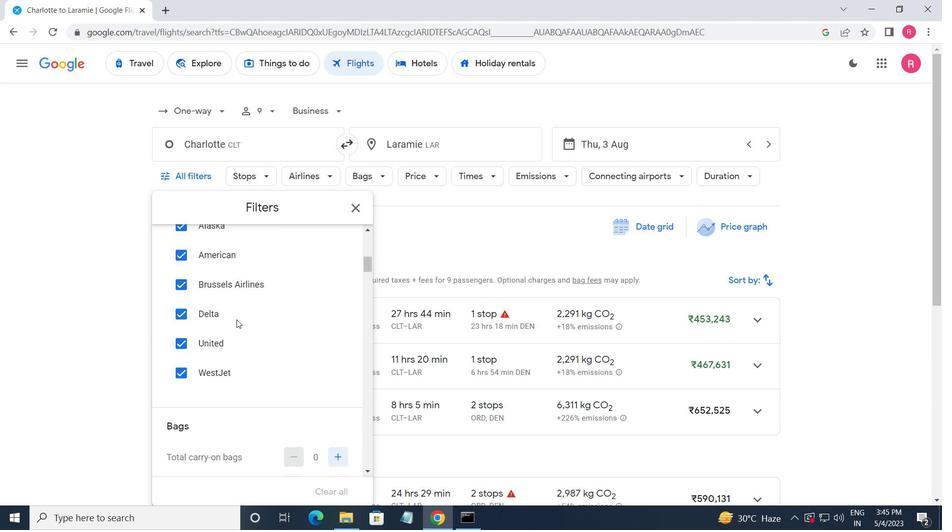 
Action: Mouse moved to (323, 400)
Screenshot: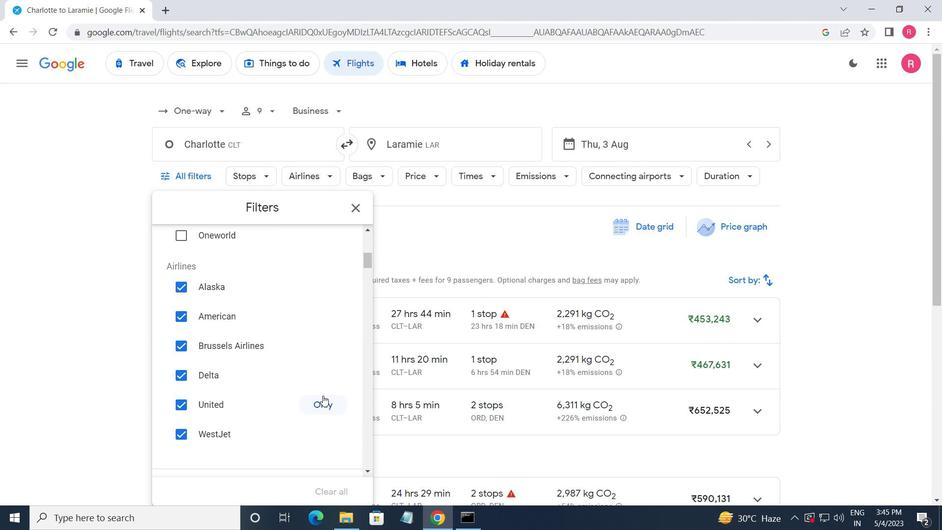
Action: Mouse pressed left at (323, 400)
Screenshot: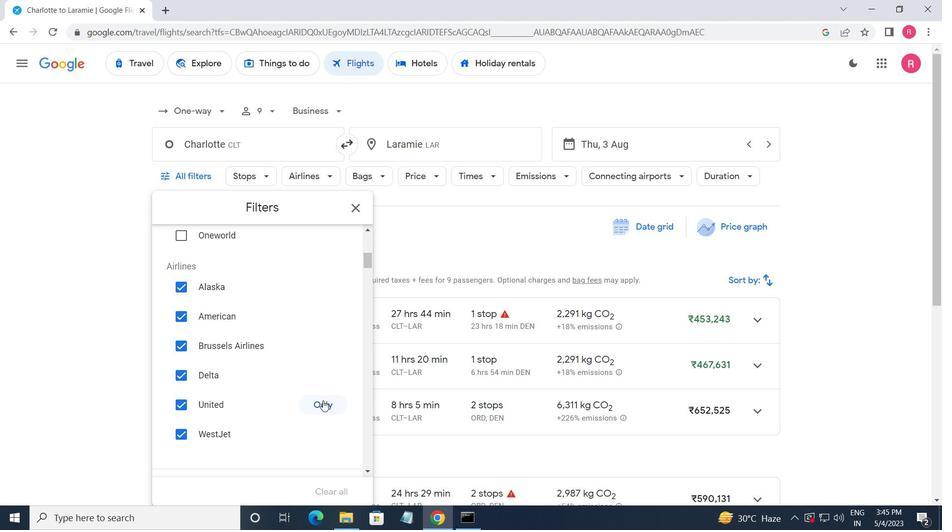 
Action: Mouse moved to (288, 340)
Screenshot: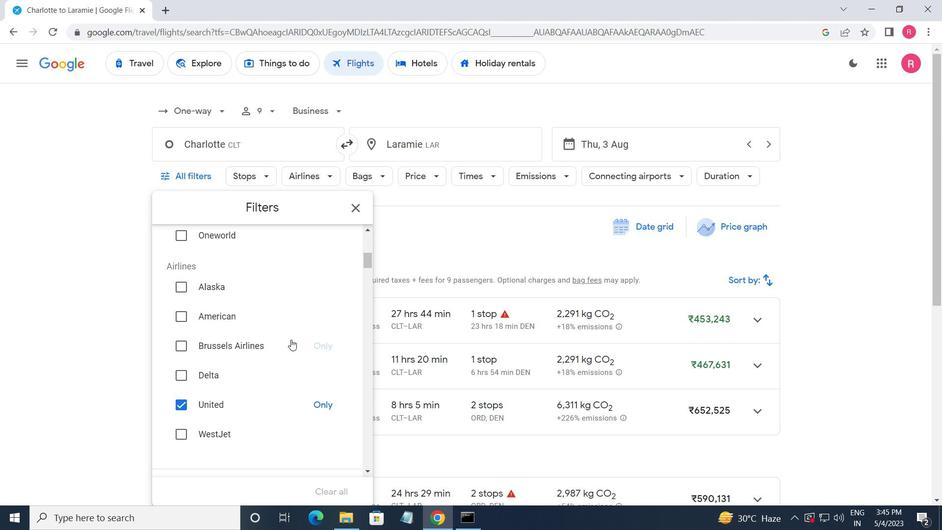 
Action: Mouse scrolled (288, 340) with delta (0, 0)
Screenshot: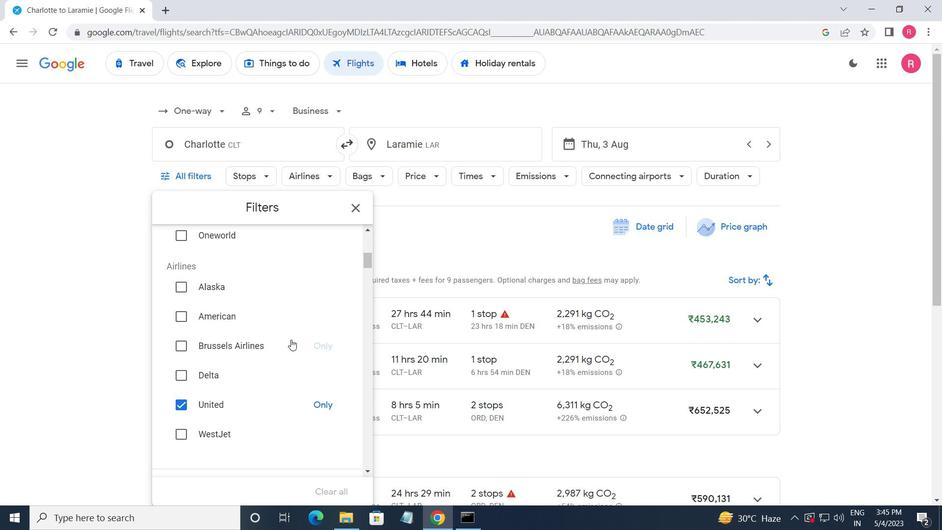 
Action: Mouse moved to (287, 343)
Screenshot: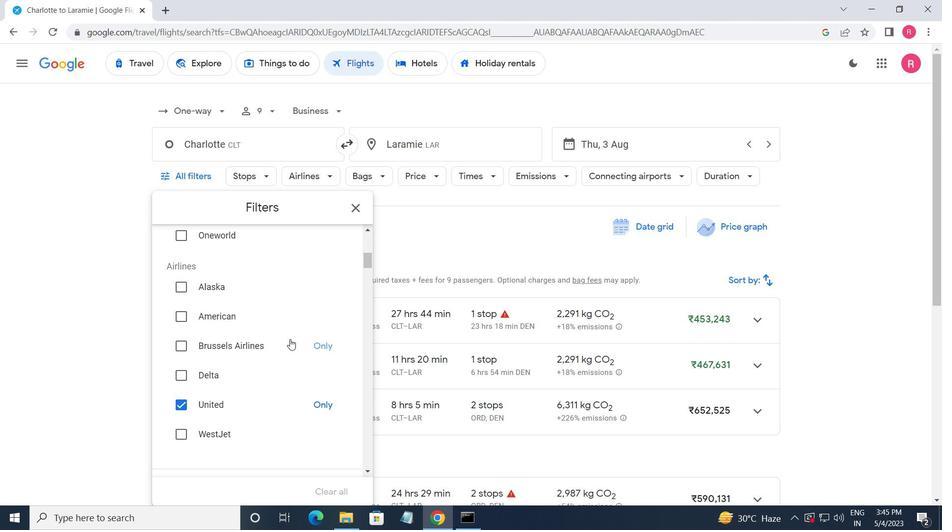 
Action: Mouse scrolled (287, 342) with delta (0, 0)
Screenshot: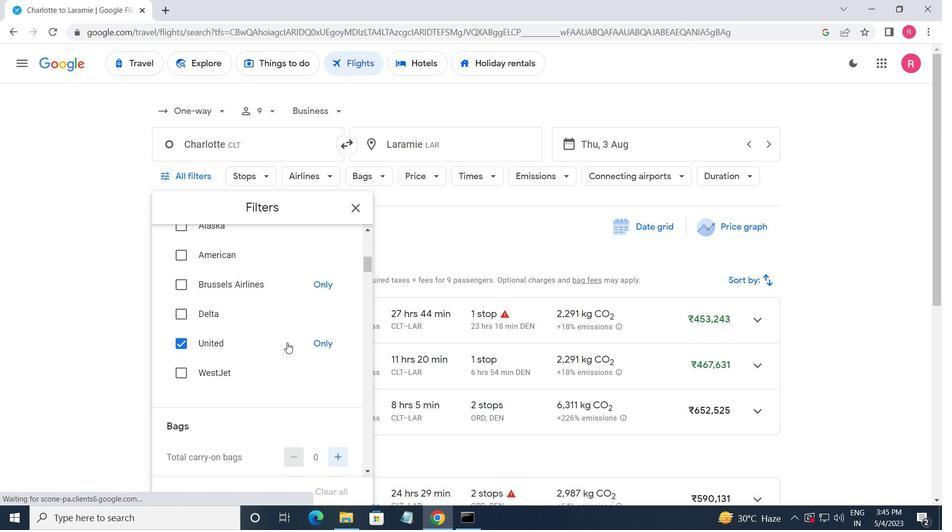 
Action: Mouse moved to (287, 347)
Screenshot: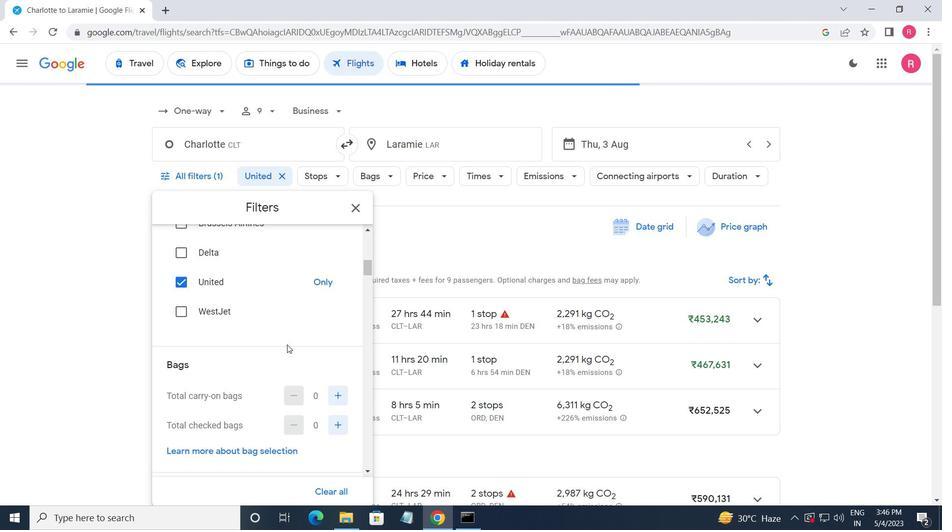 
Action: Mouse scrolled (287, 346) with delta (0, 0)
Screenshot: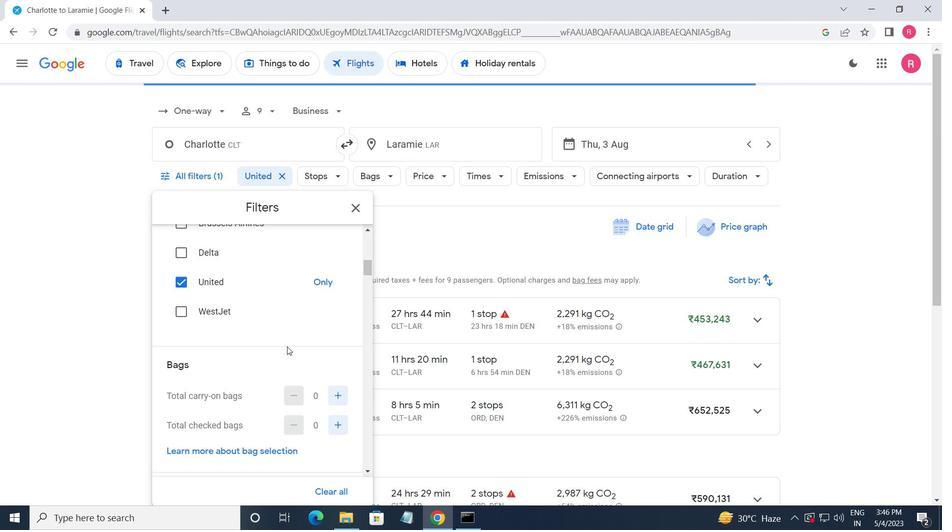 
Action: Mouse moved to (344, 337)
Screenshot: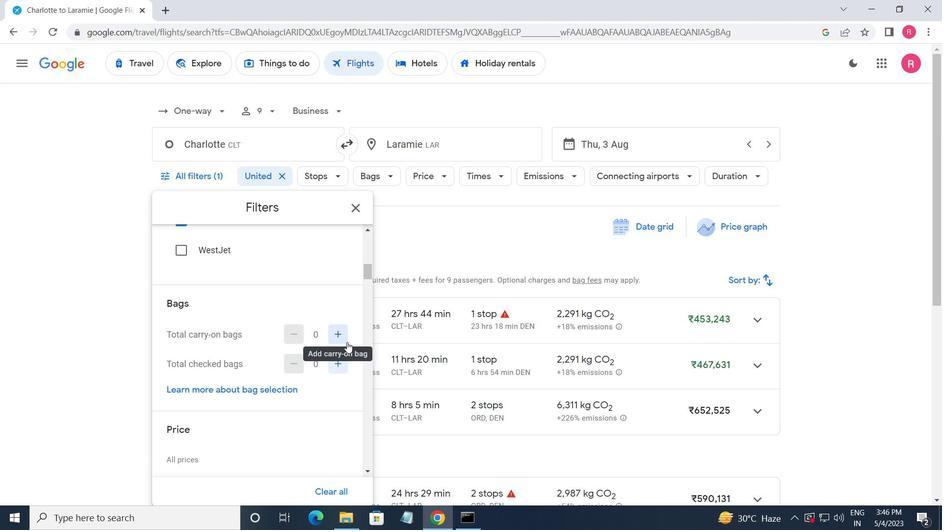 
Action: Mouse pressed left at (344, 337)
Screenshot: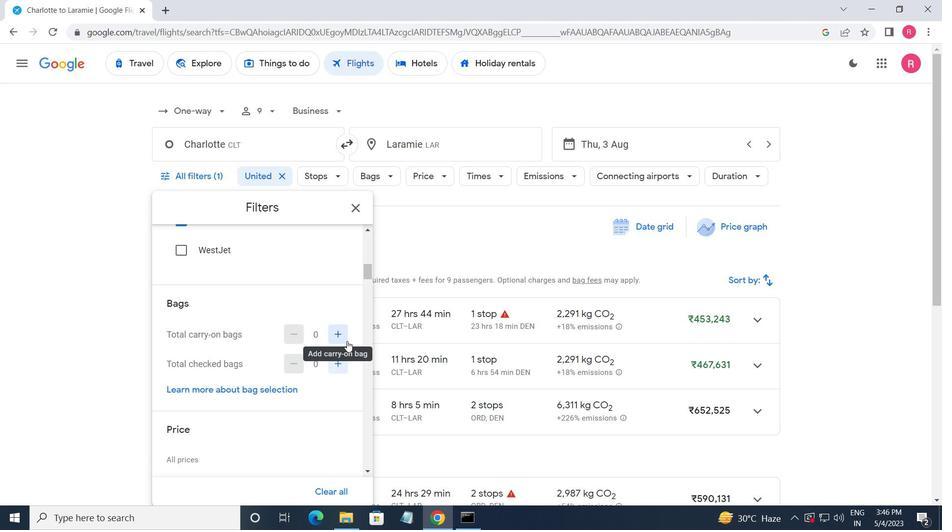 
Action: Mouse moved to (280, 333)
Screenshot: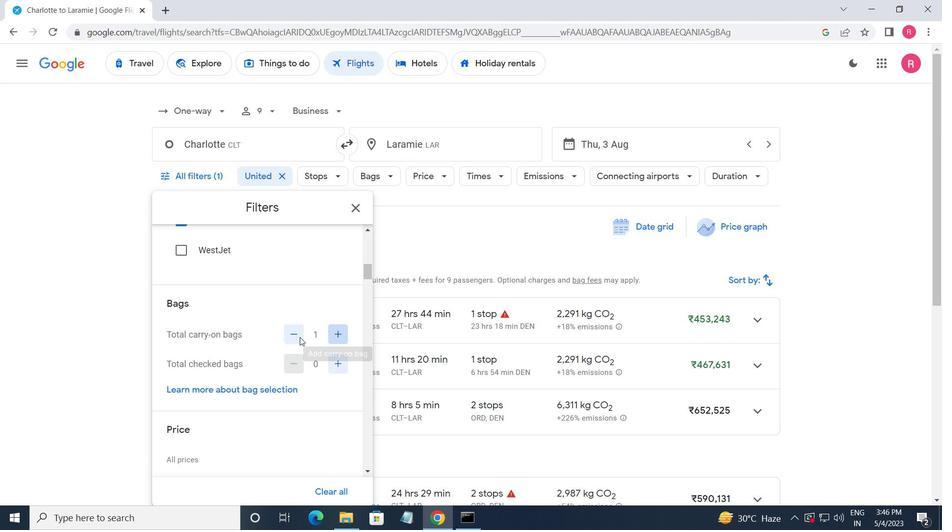 
Action: Mouse scrolled (280, 332) with delta (0, 0)
Screenshot: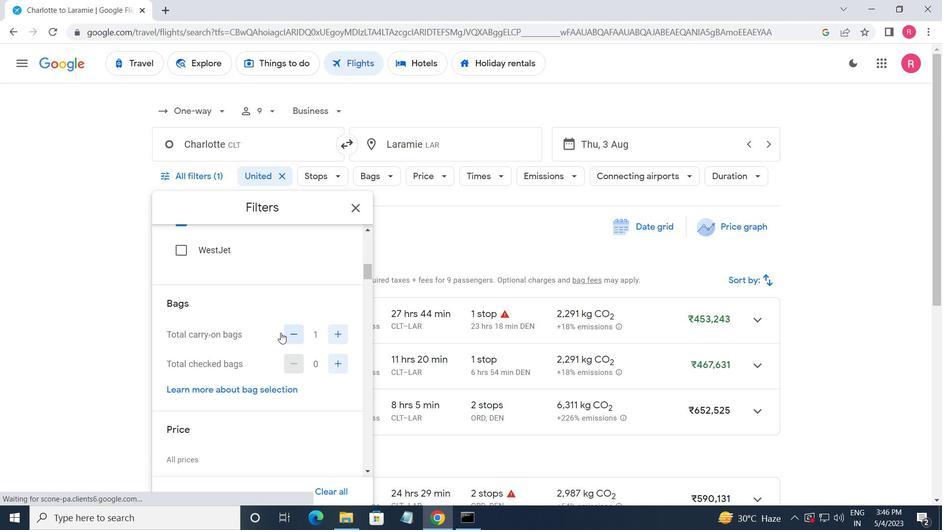 
Action: Mouse moved to (280, 334)
Screenshot: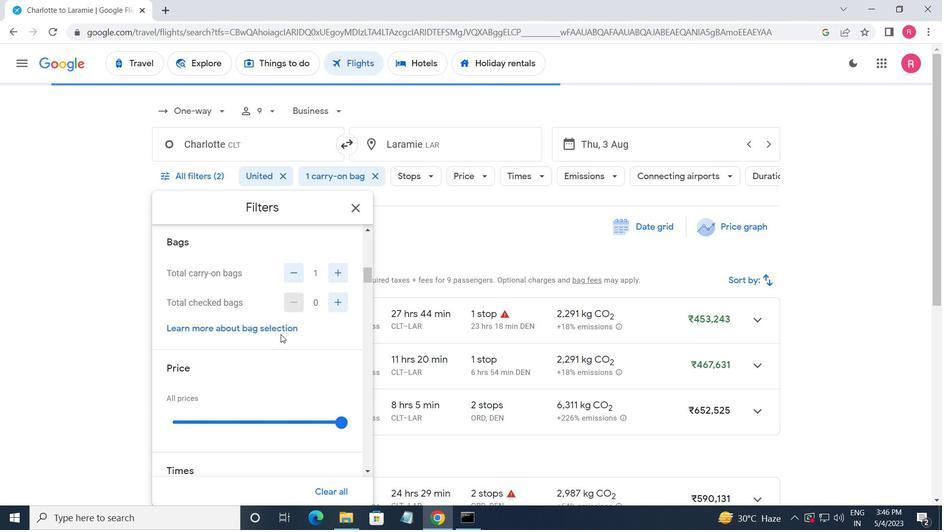 
Action: Mouse scrolled (280, 333) with delta (0, 0)
Screenshot: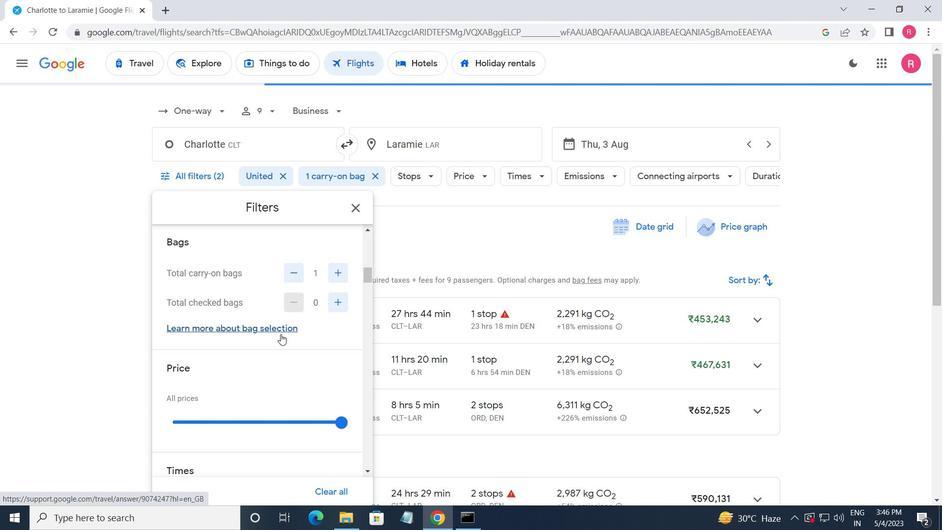 
Action: Mouse moved to (337, 356)
Screenshot: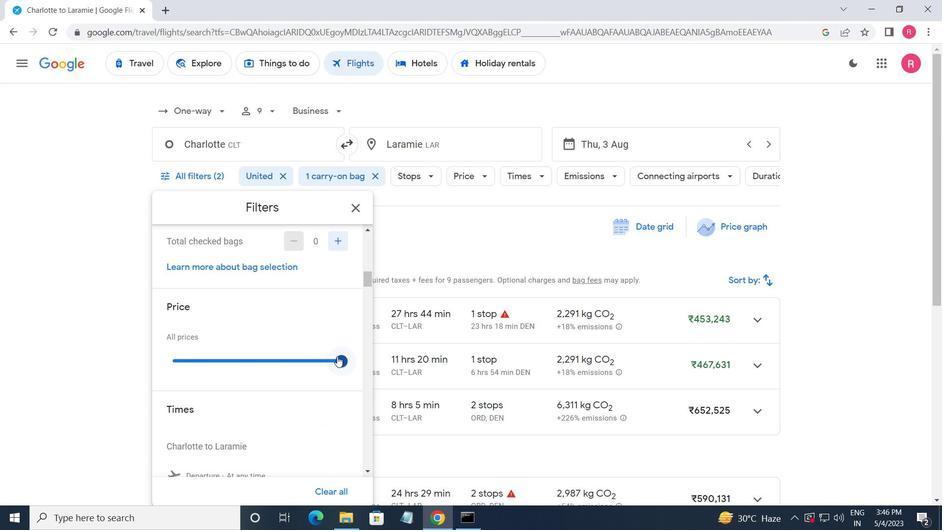 
Action: Mouse pressed left at (337, 356)
Screenshot: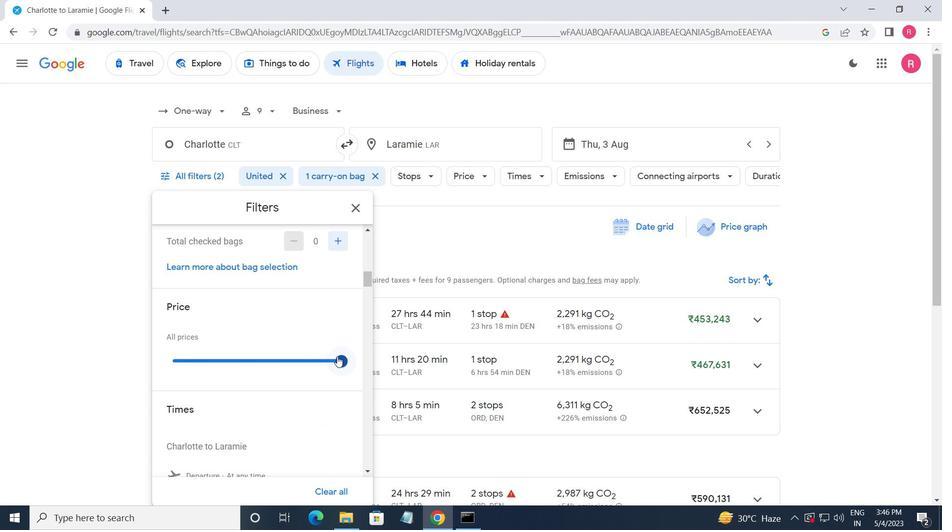 
Action: Mouse moved to (253, 332)
Screenshot: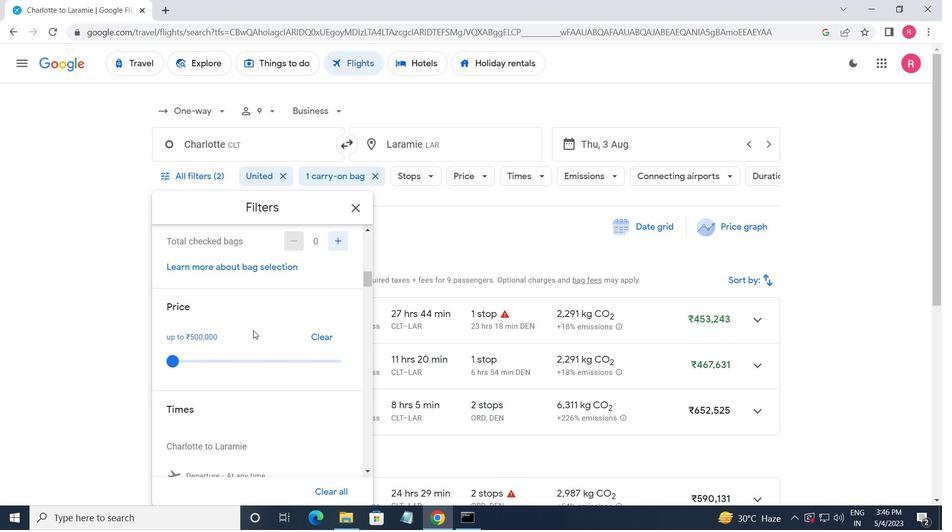 
Action: Mouse scrolled (253, 331) with delta (0, 0)
Screenshot: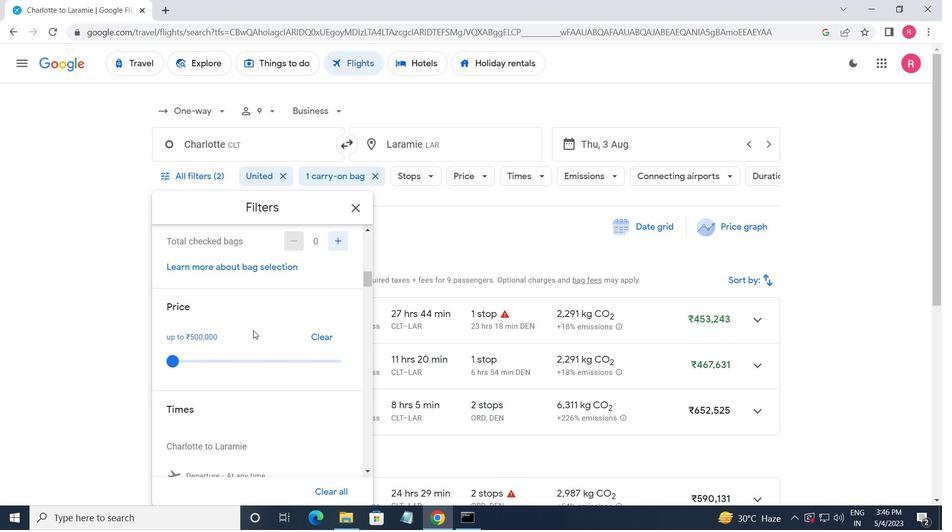 
Action: Mouse moved to (263, 345)
Screenshot: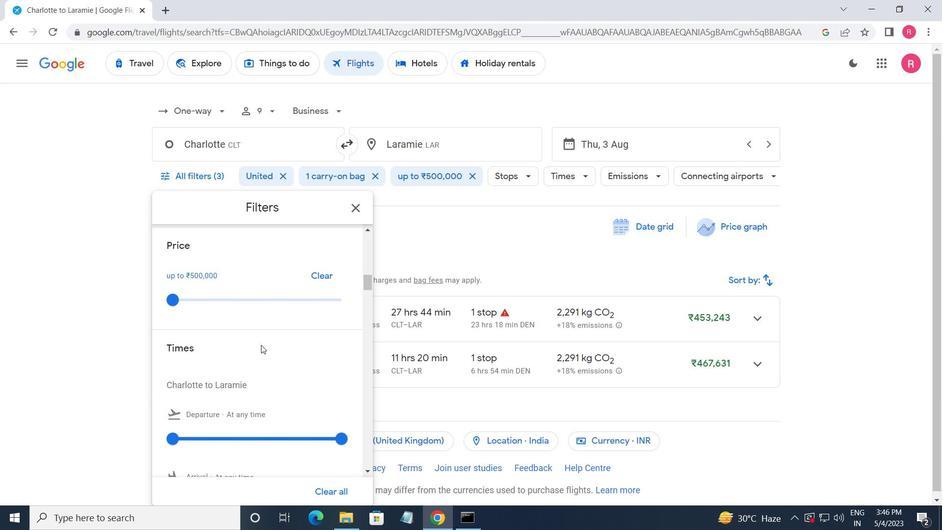 
Action: Mouse scrolled (263, 346) with delta (0, 0)
Screenshot: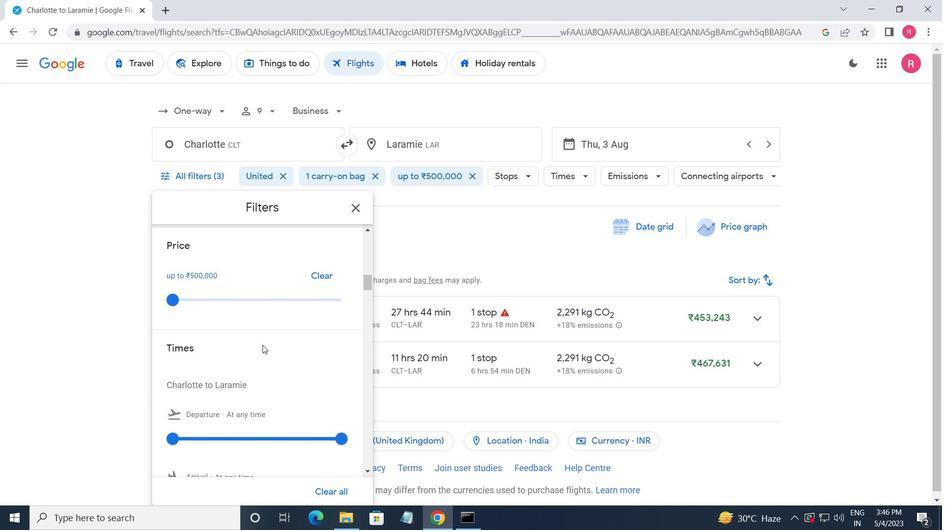 
Action: Mouse moved to (283, 406)
Screenshot: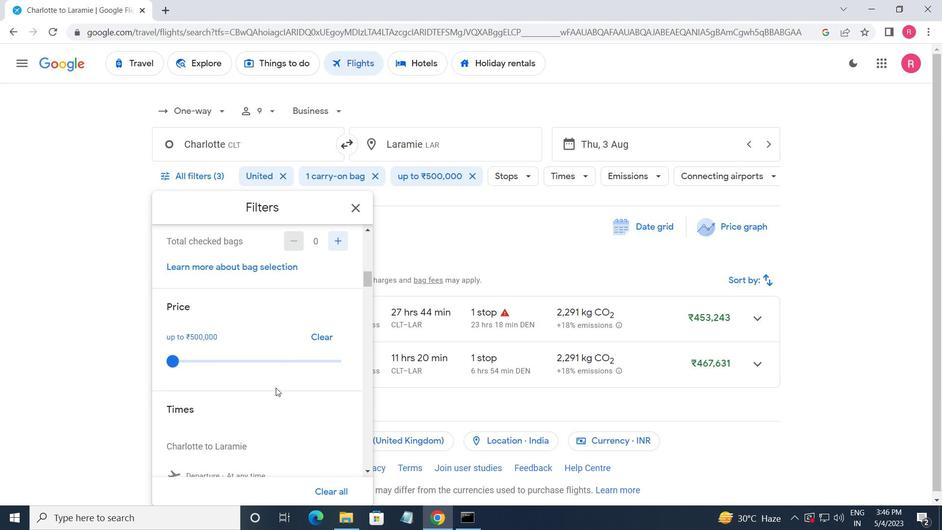 
Action: Mouse scrolled (283, 406) with delta (0, 0)
Screenshot: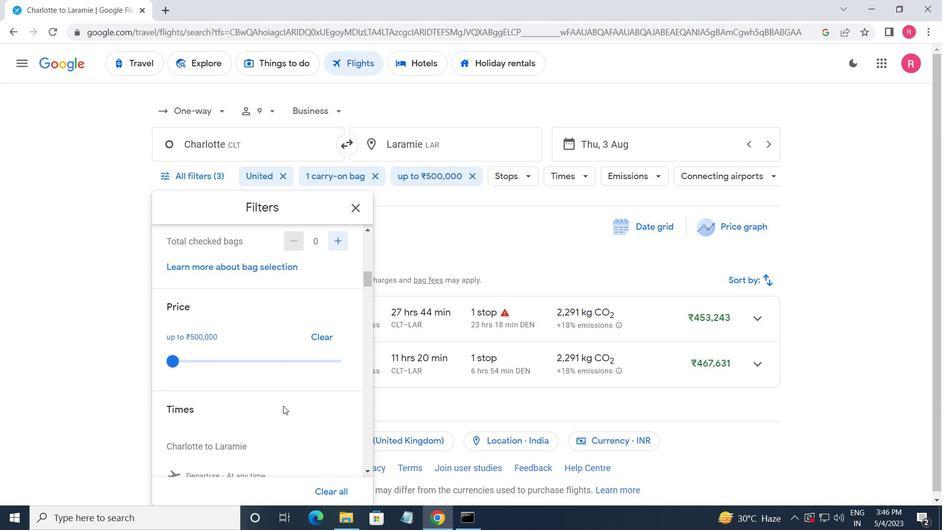 
Action: Mouse moved to (287, 404)
Screenshot: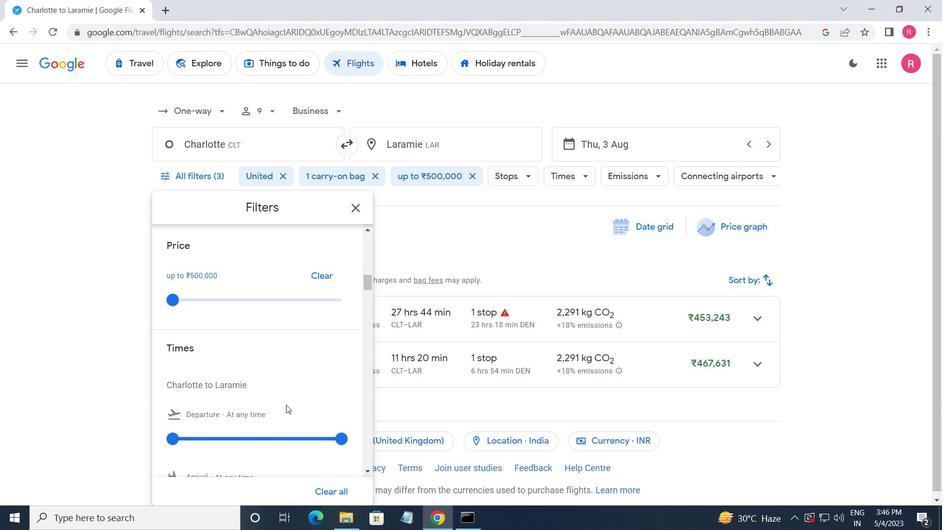 
Action: Mouse scrolled (287, 403) with delta (0, 0)
Screenshot: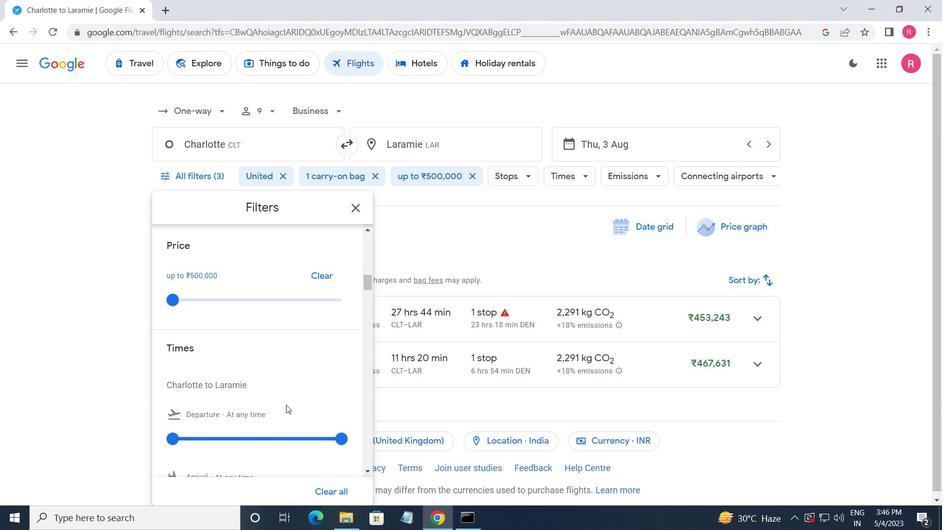 
Action: Mouse moved to (176, 375)
Screenshot: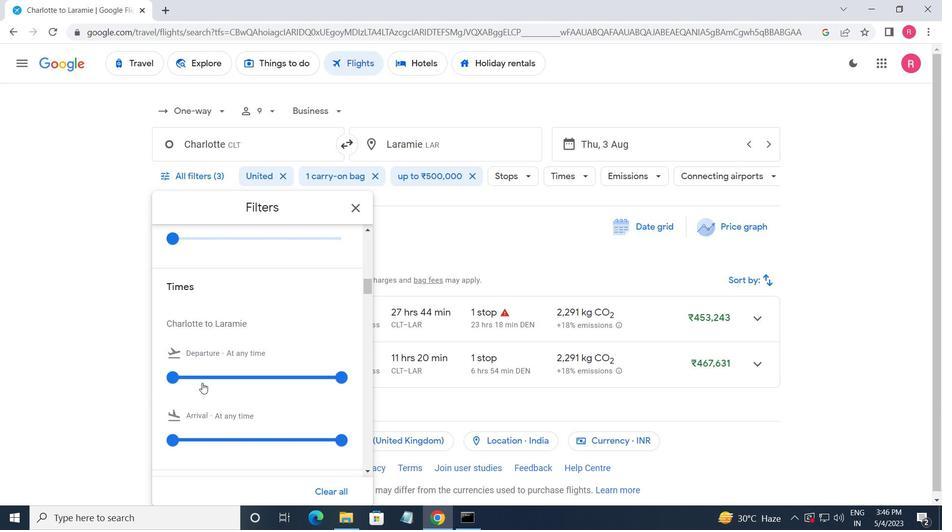 
Action: Mouse pressed left at (176, 375)
Screenshot: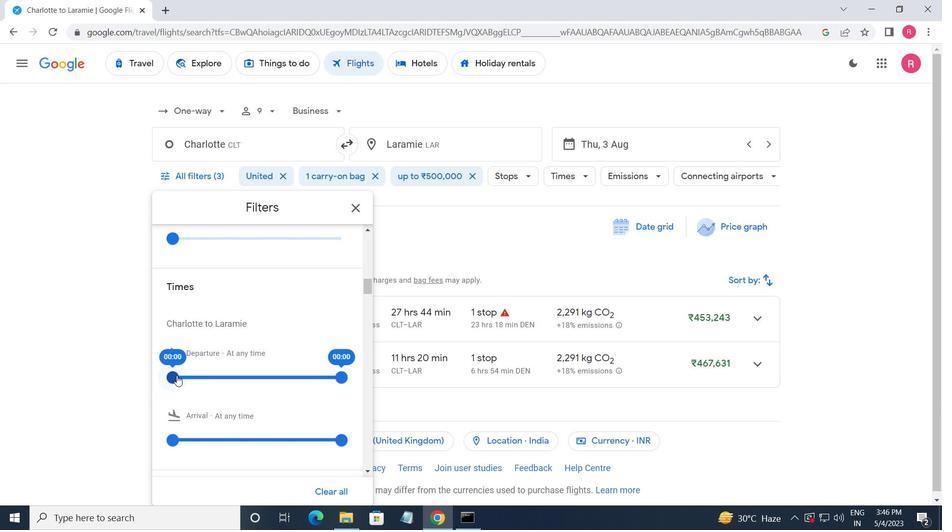 
Action: Mouse moved to (270, 378)
Screenshot: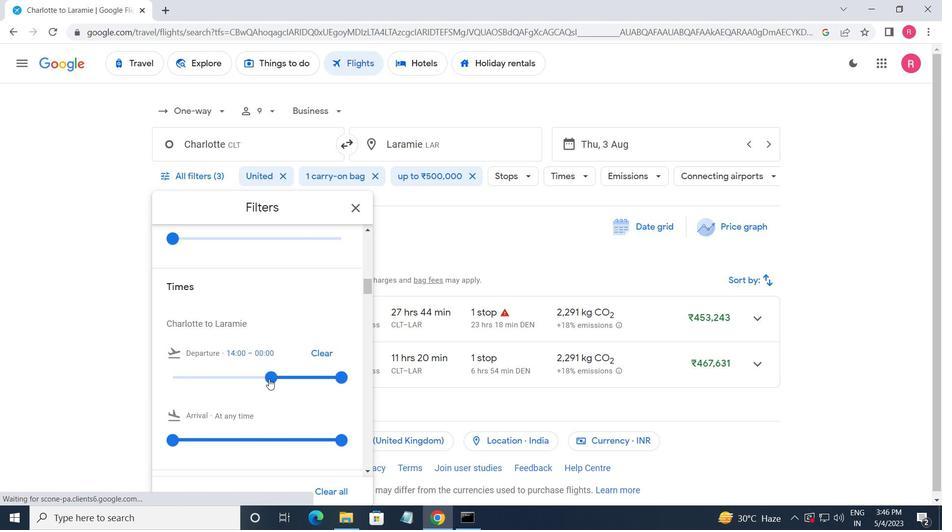 
Action: Mouse pressed left at (270, 378)
Screenshot: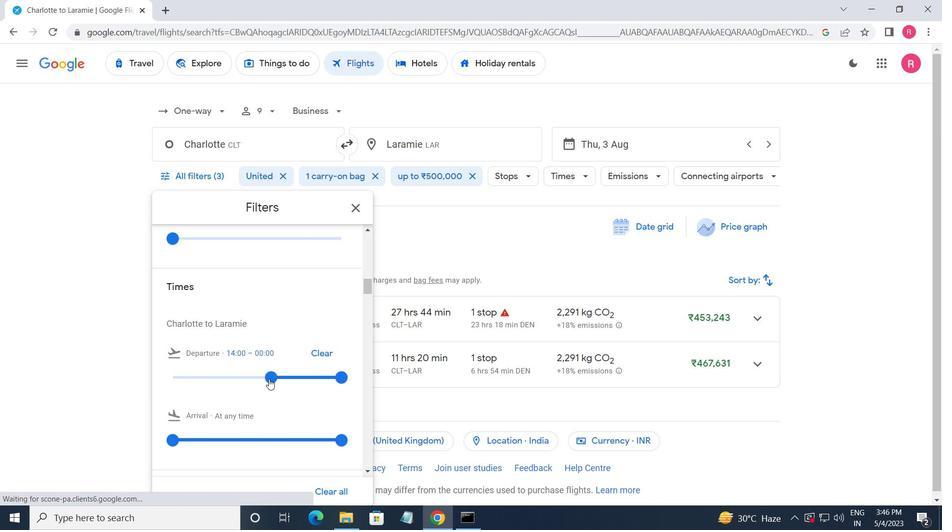 
Action: Mouse moved to (337, 377)
Screenshot: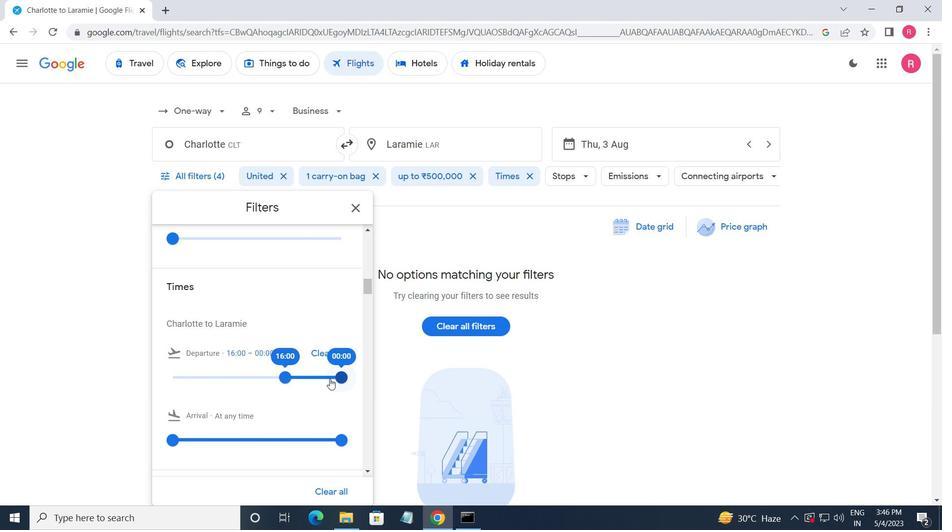 
Action: Mouse pressed left at (337, 377)
Screenshot: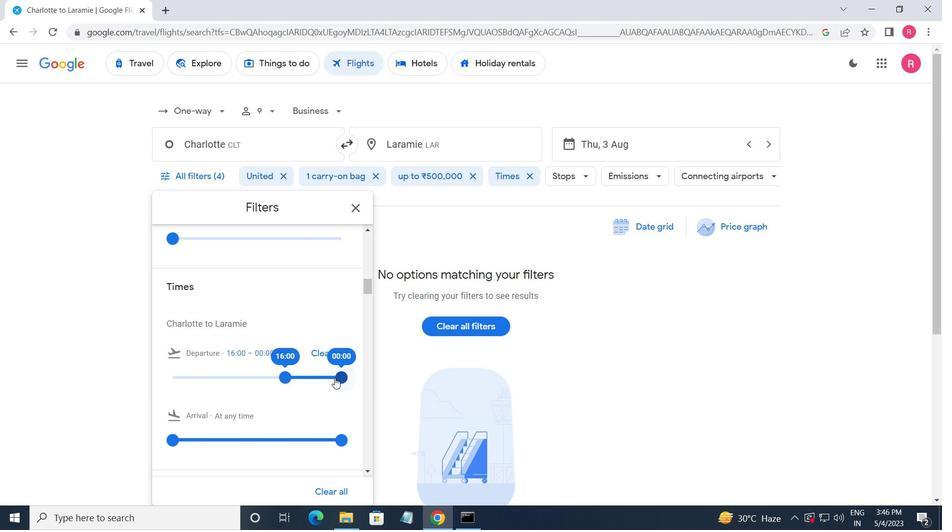 
Action: Mouse moved to (358, 205)
Screenshot: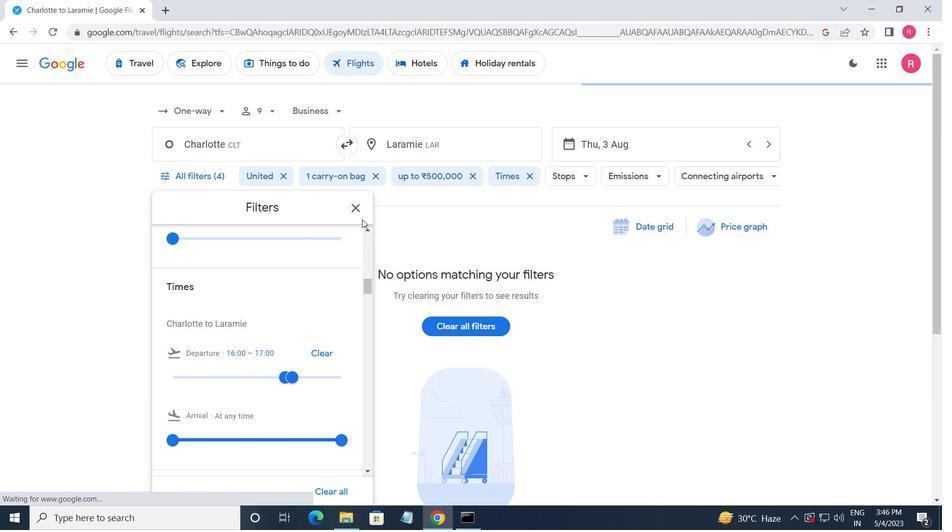 
Action: Mouse pressed left at (358, 205)
Screenshot: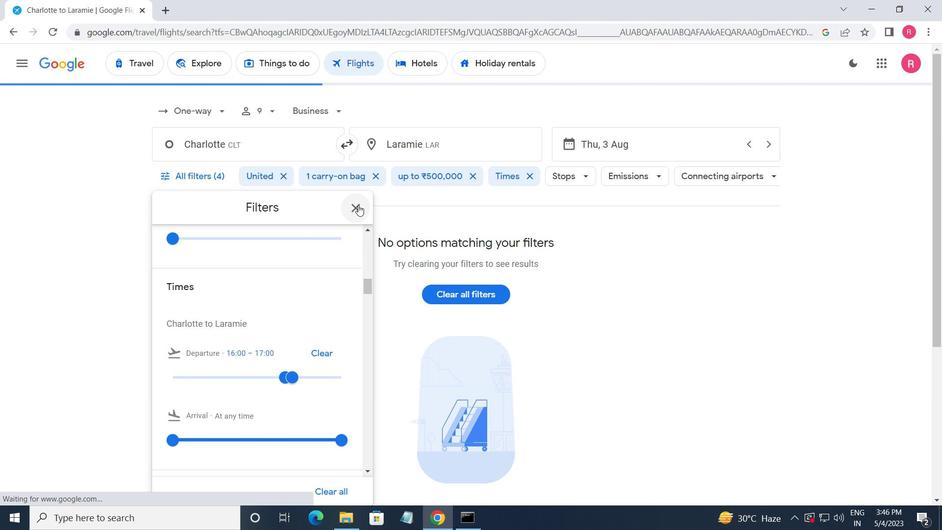 
Action: Mouse moved to (355, 203)
Screenshot: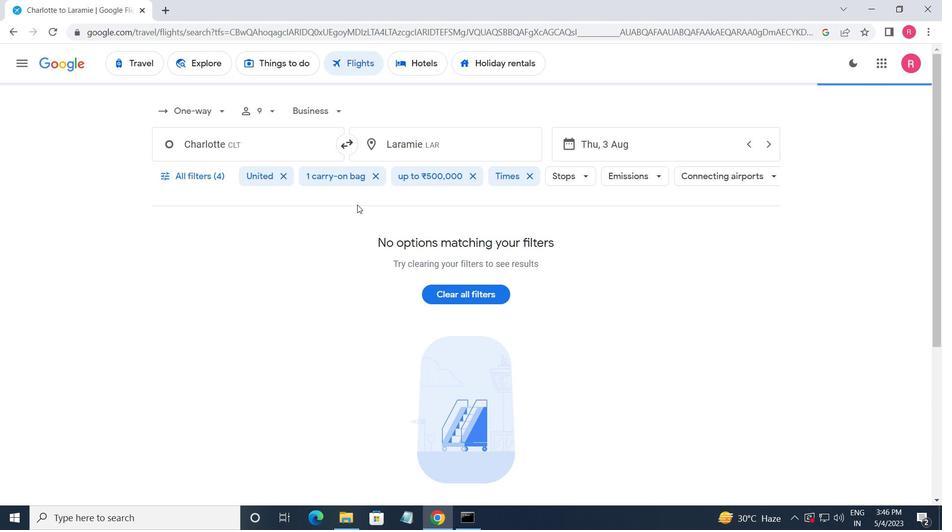 
